 Task: Search one way flight ticket for 1 adult, 1 child, 1 infant in seat in premium economy from Stillwater: Stillwater Regional Airport to Rock Springs: Southwest Wyoming Regional Airport (rock Springs Sweetwater County Airport) on 8-5-2023. Number of bags: 2 checked bags. Price is upto 81000. Outbound departure time preference is 12:30.
Action: Mouse moved to (321, 271)
Screenshot: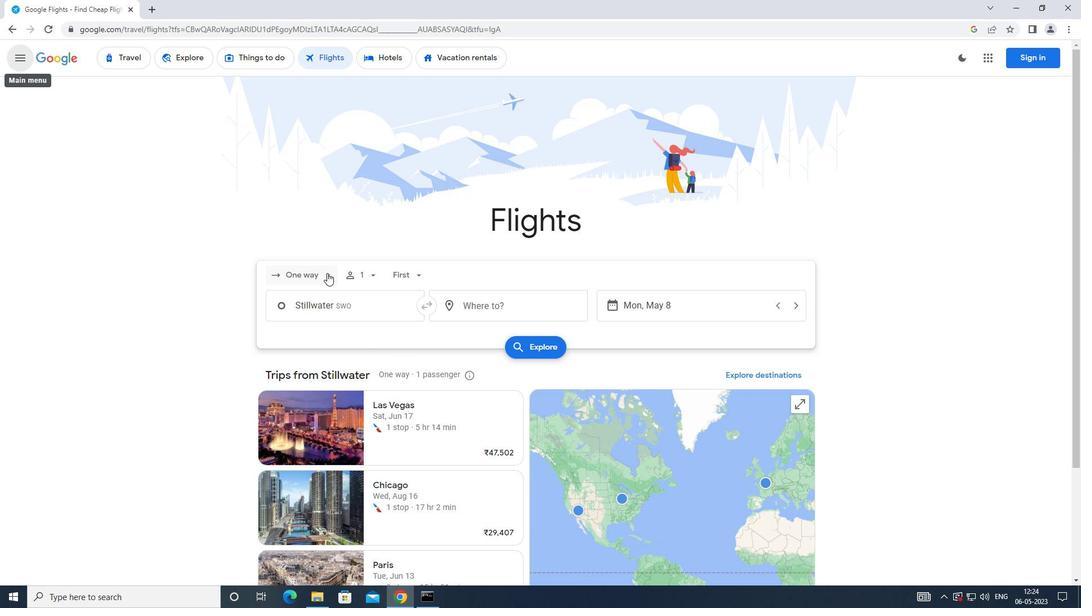 
Action: Mouse pressed left at (321, 271)
Screenshot: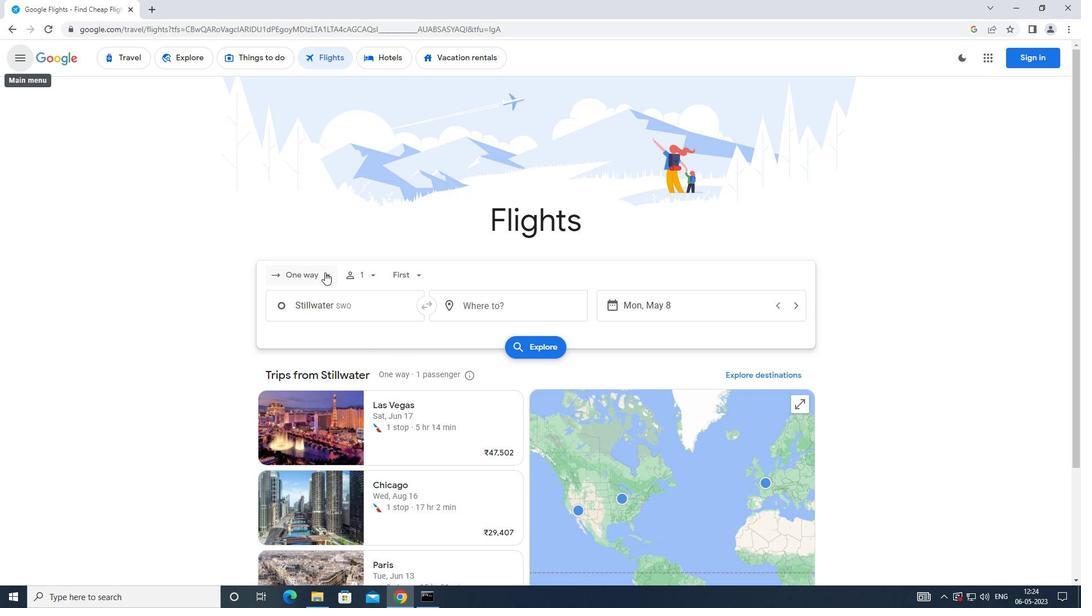 
Action: Mouse moved to (324, 325)
Screenshot: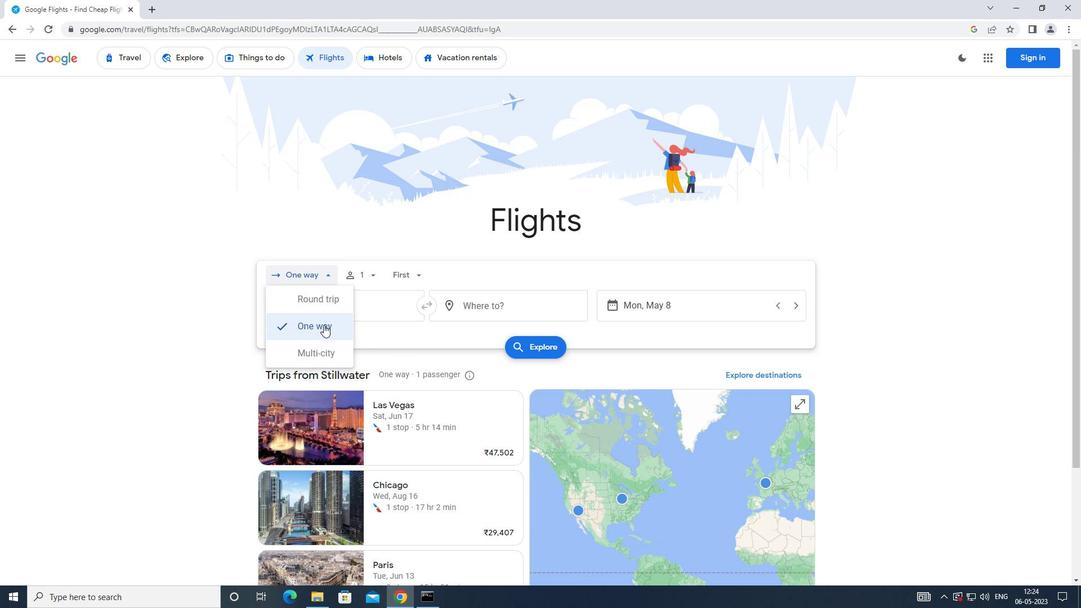 
Action: Mouse pressed left at (324, 325)
Screenshot: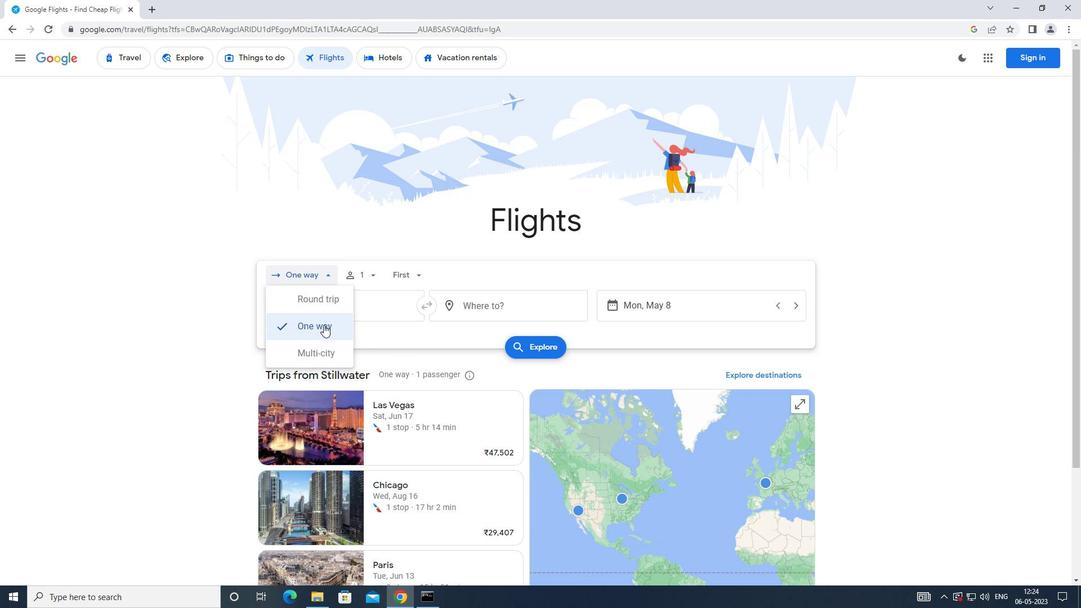 
Action: Mouse moved to (369, 277)
Screenshot: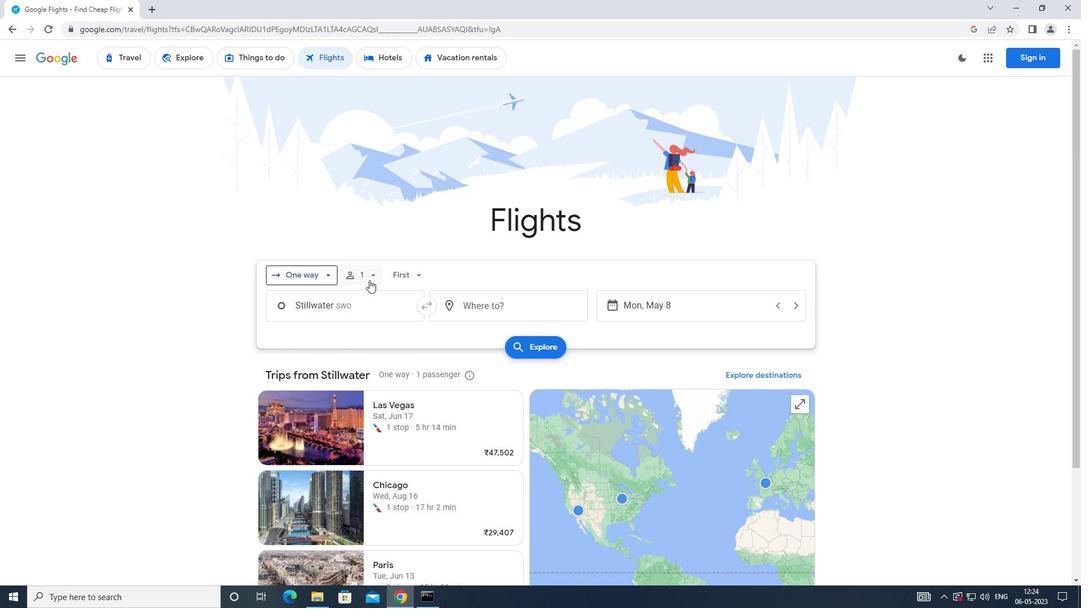 
Action: Mouse pressed left at (369, 277)
Screenshot: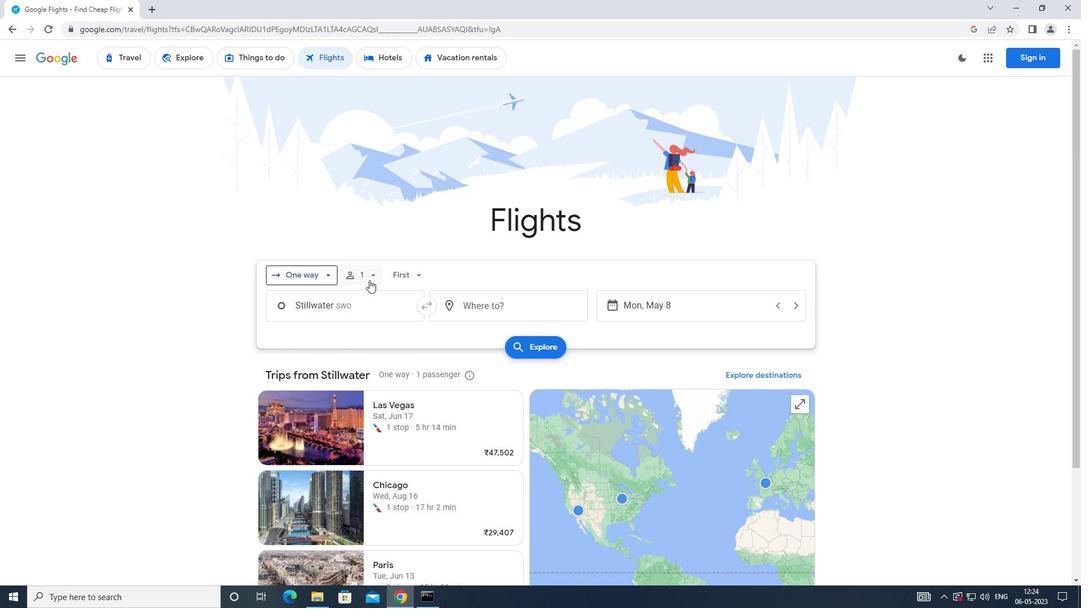 
Action: Mouse moved to (465, 335)
Screenshot: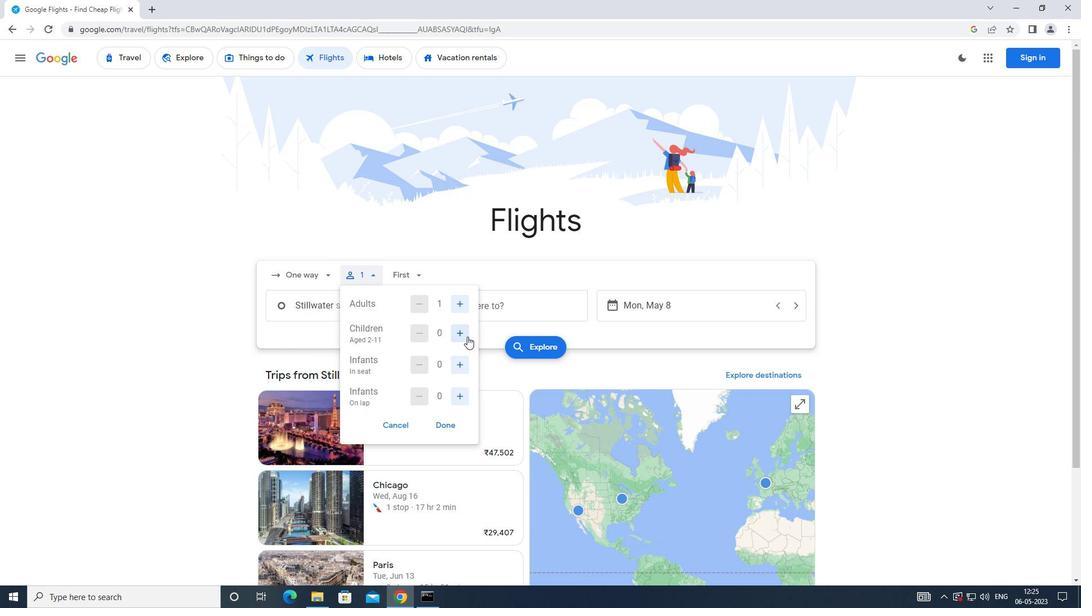 
Action: Mouse pressed left at (465, 335)
Screenshot: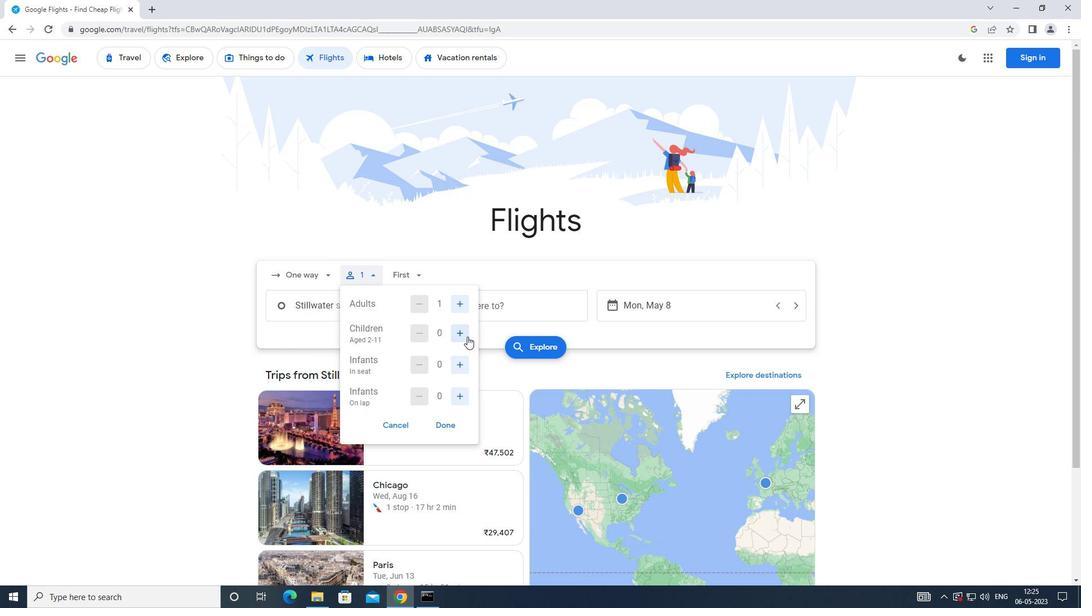 
Action: Mouse moved to (456, 364)
Screenshot: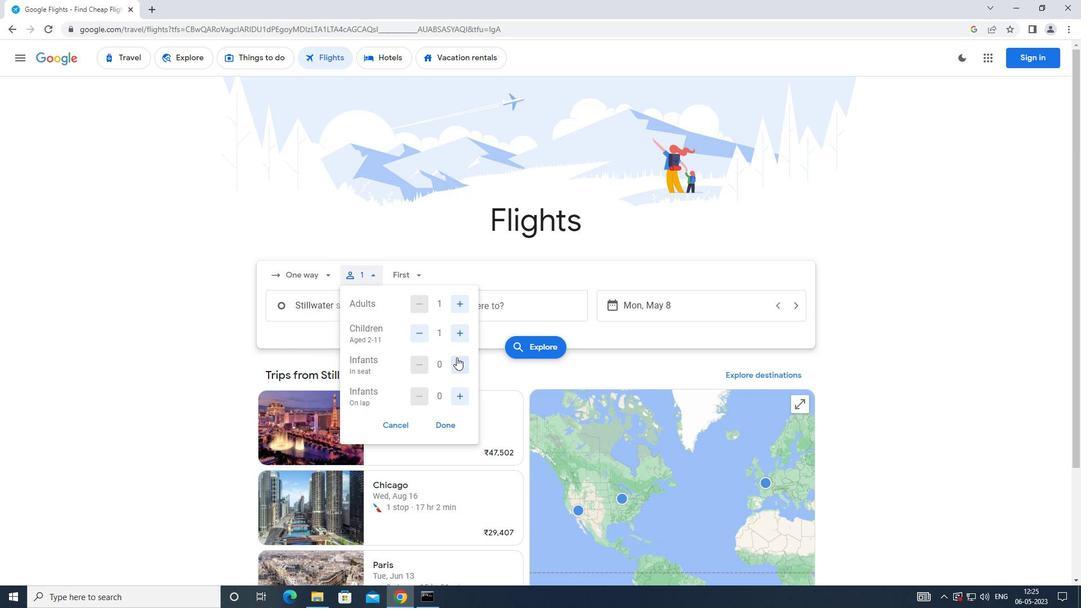 
Action: Mouse pressed left at (456, 364)
Screenshot: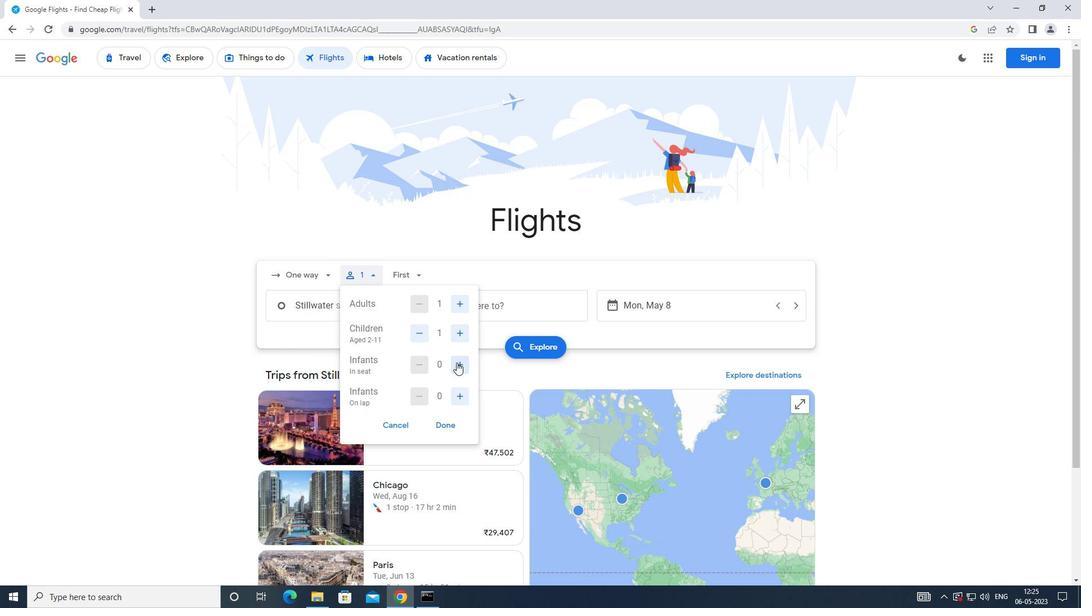 
Action: Mouse moved to (454, 425)
Screenshot: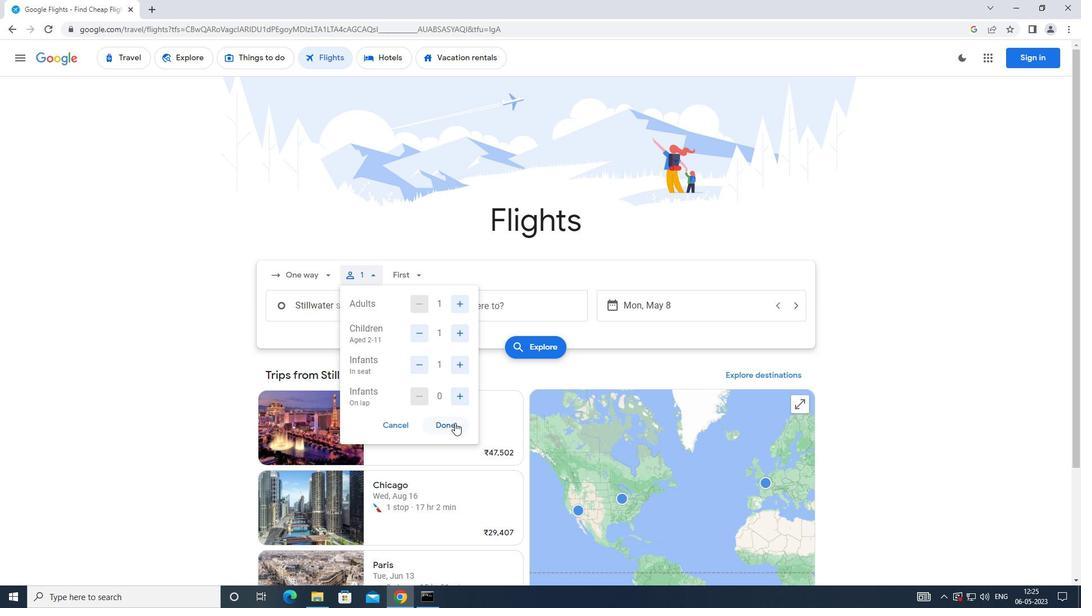 
Action: Mouse pressed left at (454, 425)
Screenshot: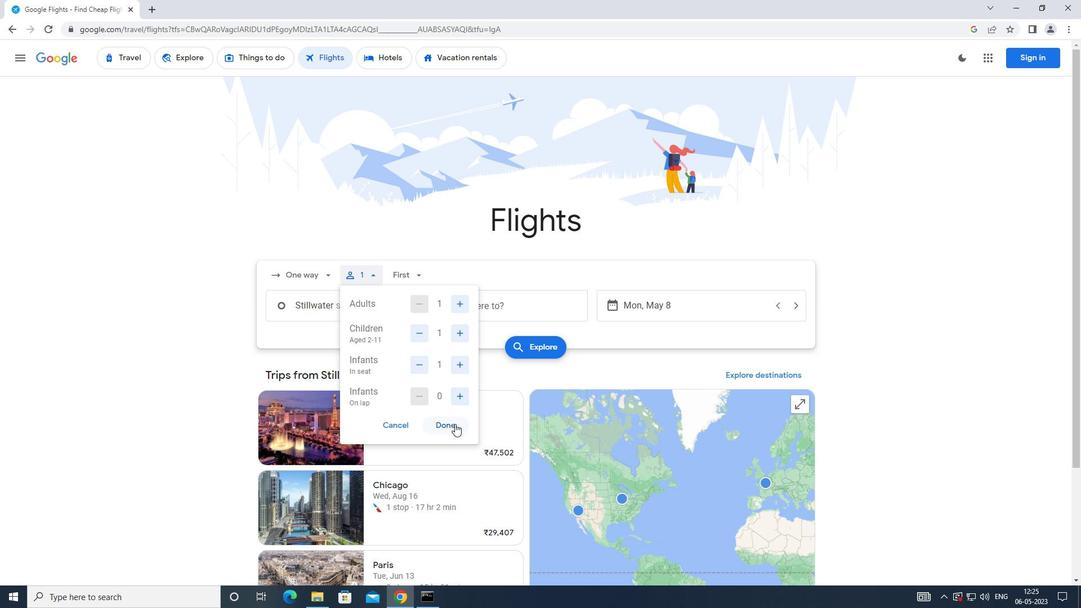 
Action: Mouse moved to (411, 278)
Screenshot: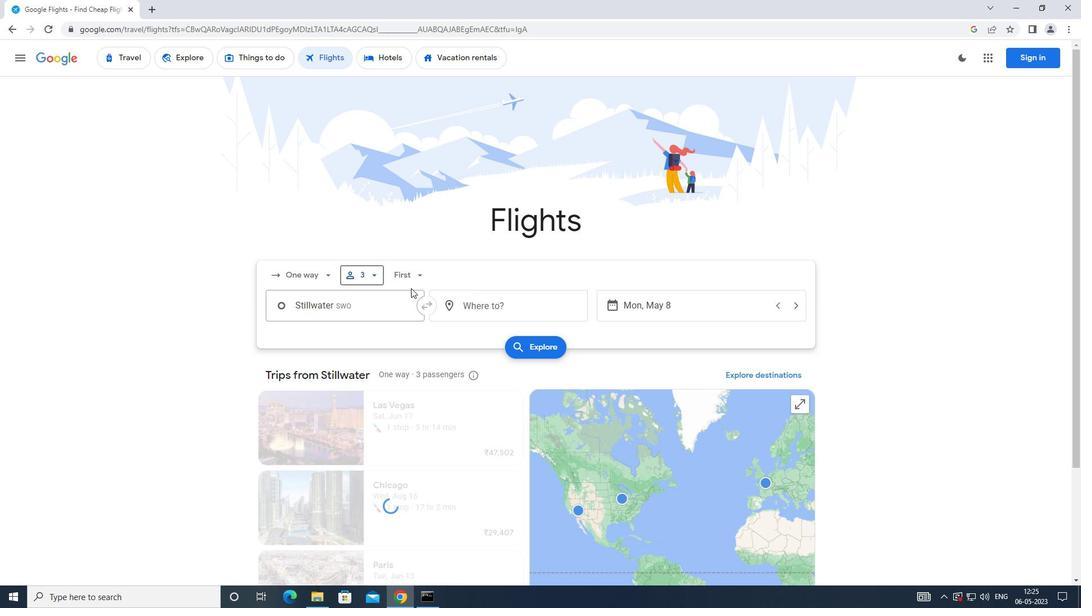 
Action: Mouse pressed left at (411, 278)
Screenshot: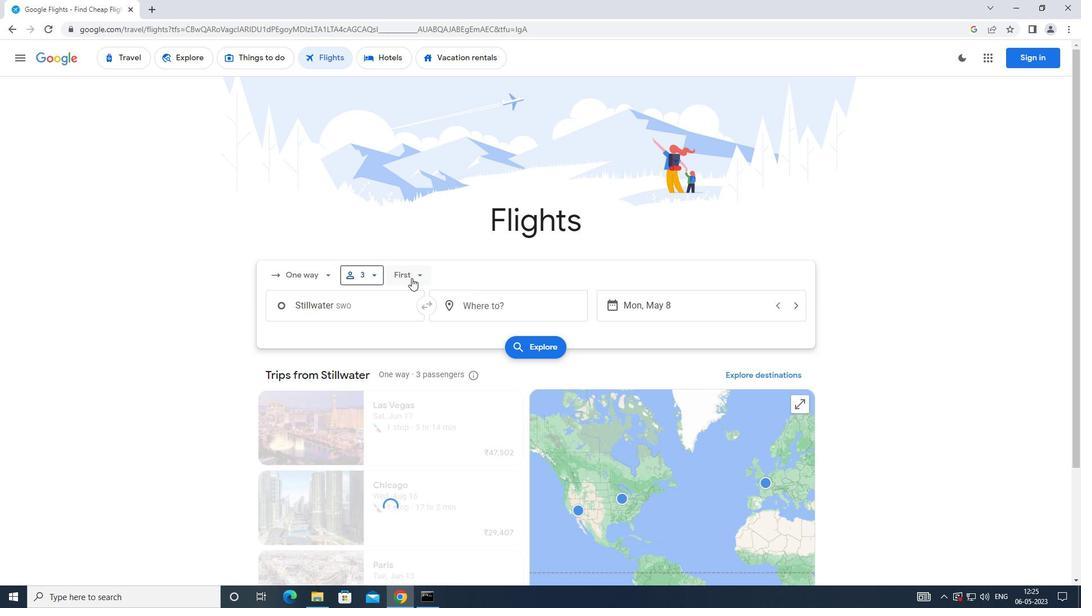 
Action: Mouse moved to (428, 336)
Screenshot: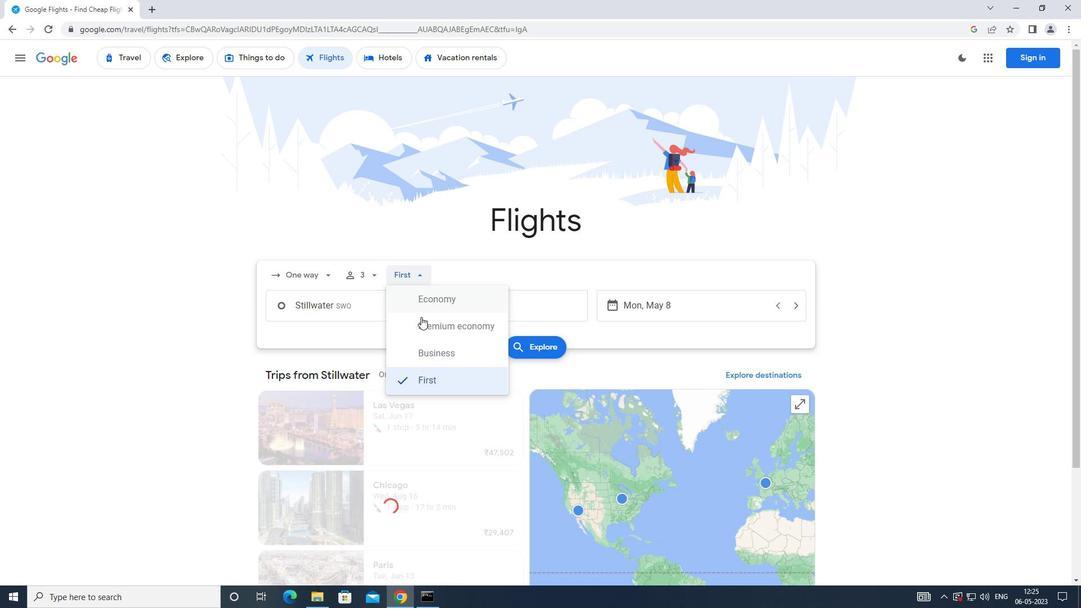 
Action: Mouse pressed left at (428, 336)
Screenshot: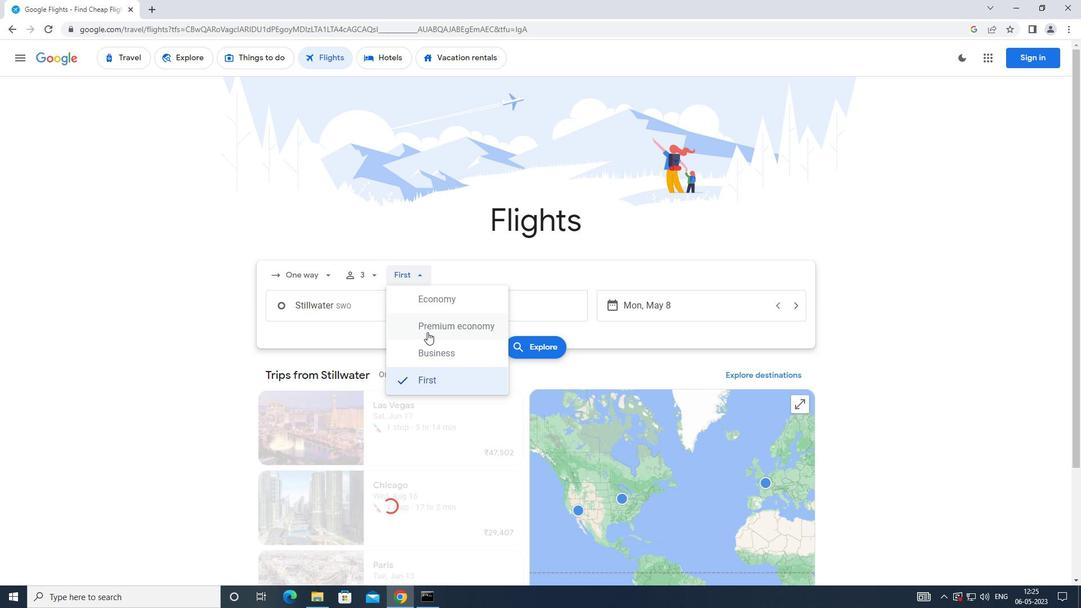 
Action: Mouse moved to (364, 313)
Screenshot: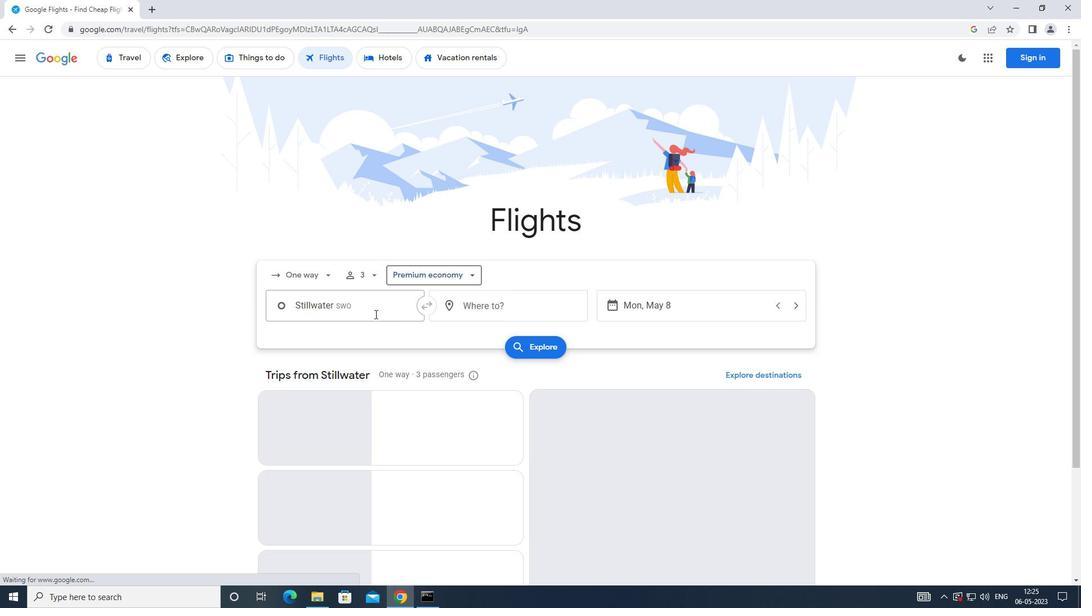 
Action: Mouse pressed left at (364, 313)
Screenshot: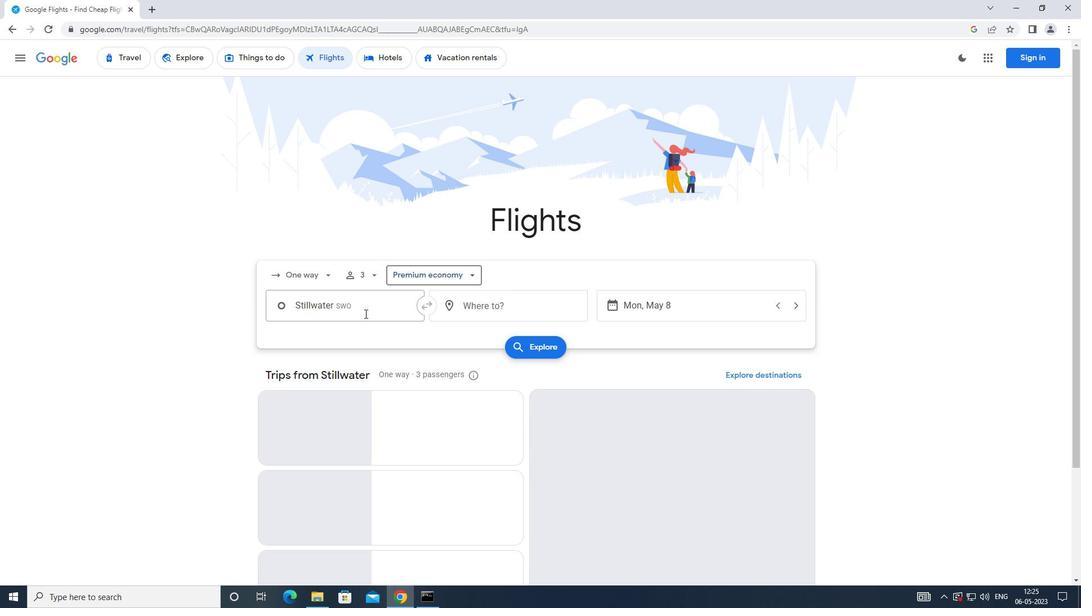 
Action: Mouse moved to (378, 320)
Screenshot: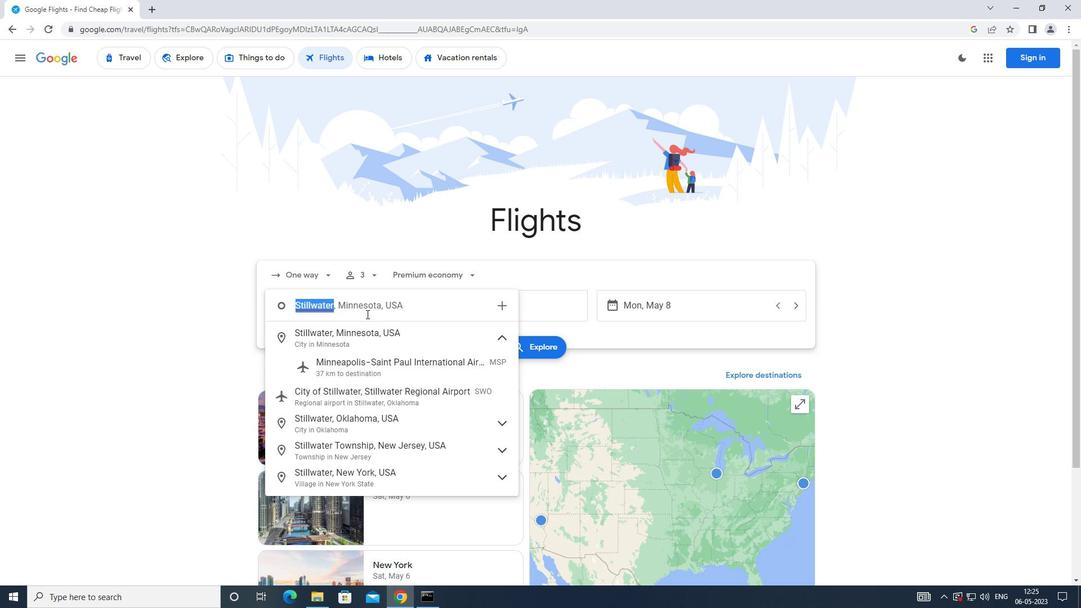 
Action: Key pressed <Key.caps_lock>s<Key.caps_lock>illwater<Key.space><Key.caps_lock>r<Key.caps_lock>egional
Screenshot: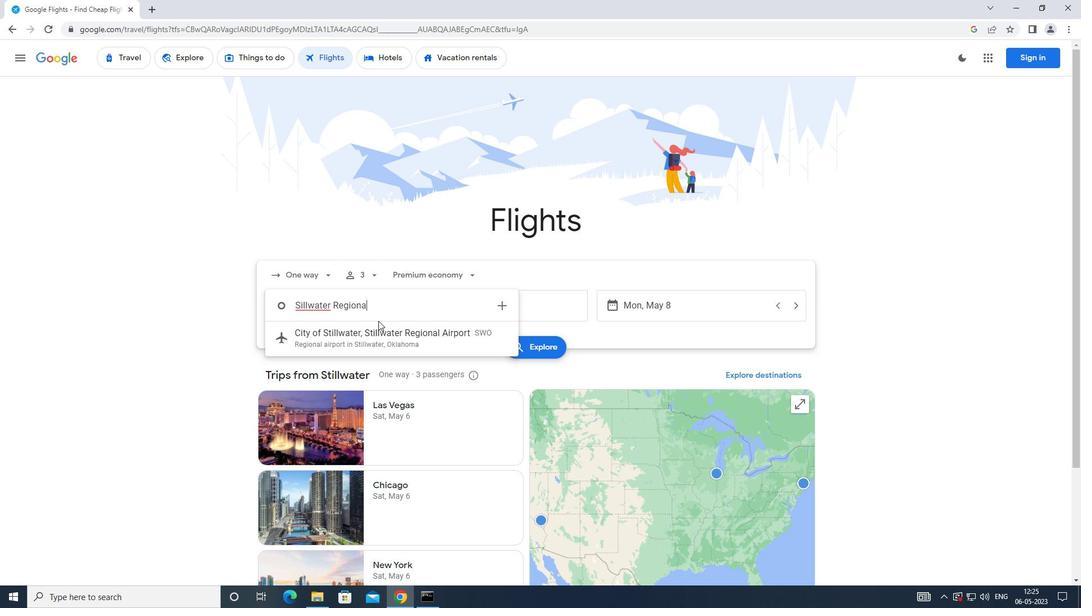 
Action: Mouse moved to (381, 335)
Screenshot: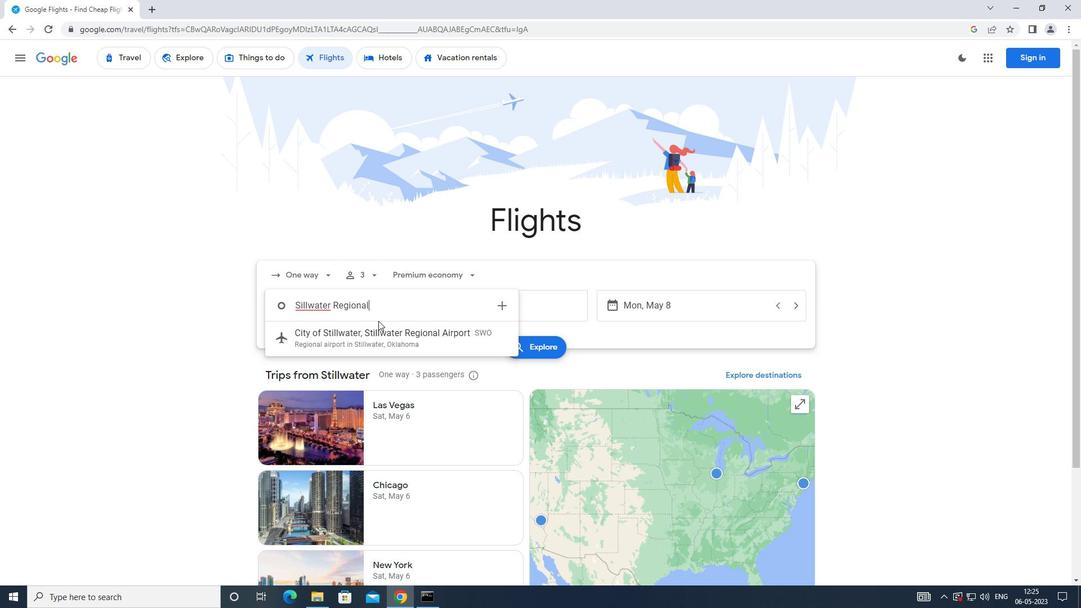 
Action: Mouse pressed left at (381, 335)
Screenshot: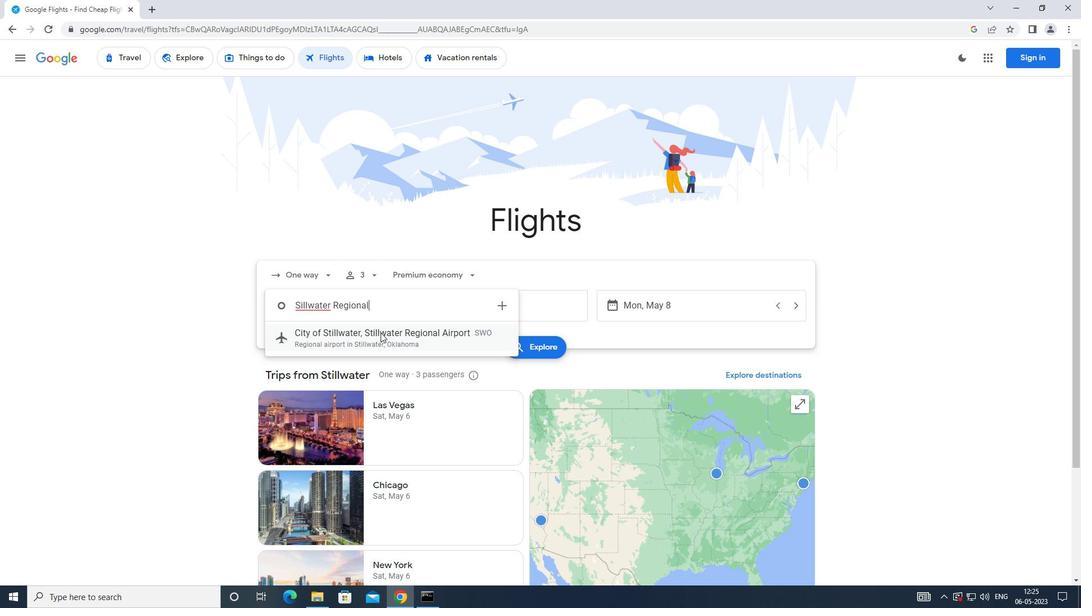 
Action: Mouse moved to (500, 308)
Screenshot: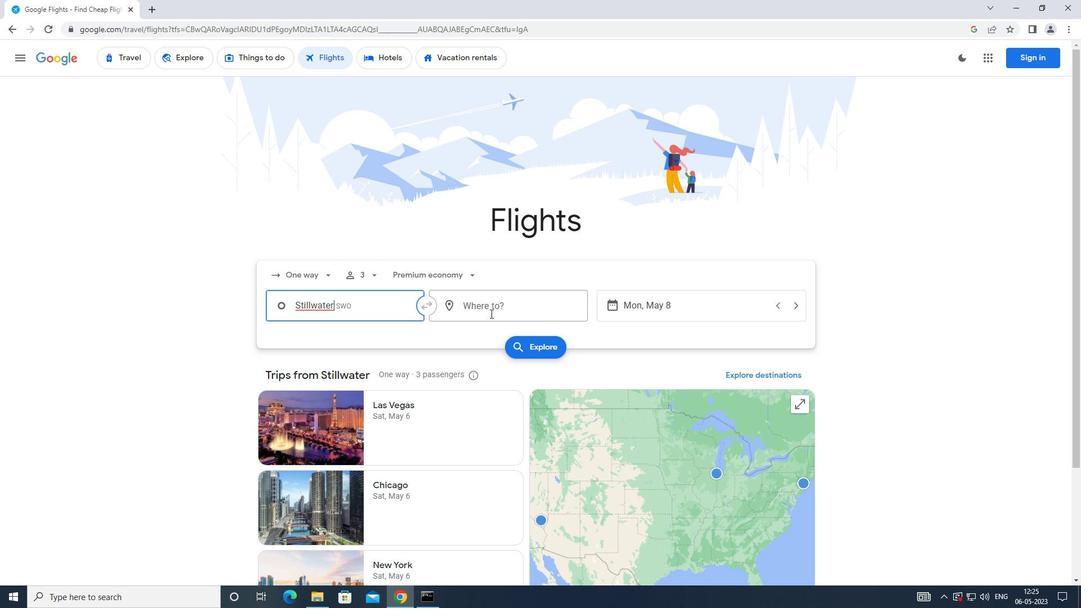 
Action: Mouse pressed left at (500, 308)
Screenshot: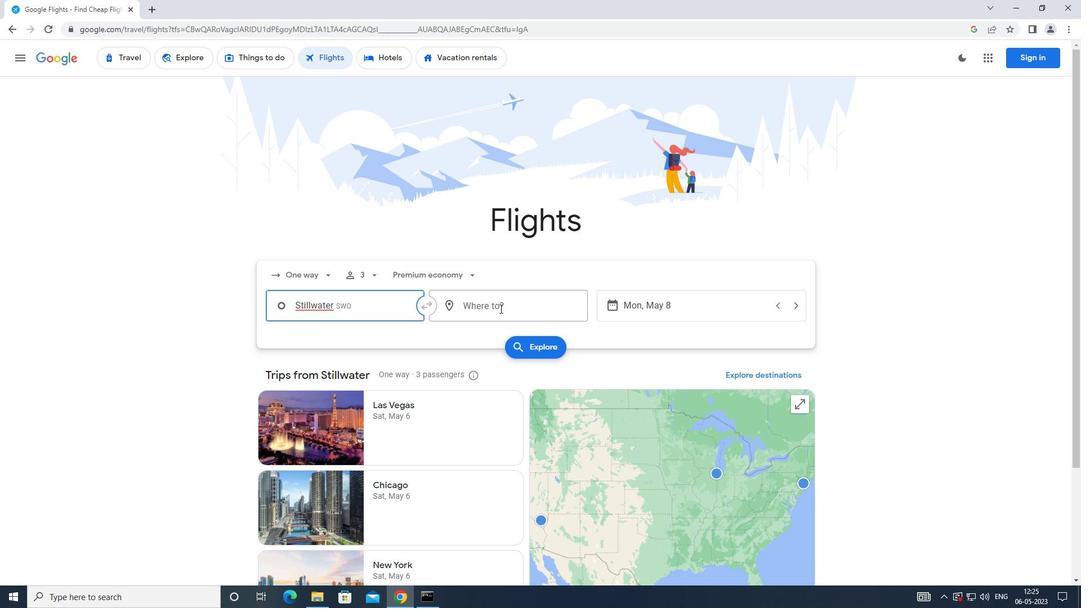 
Action: Mouse moved to (502, 301)
Screenshot: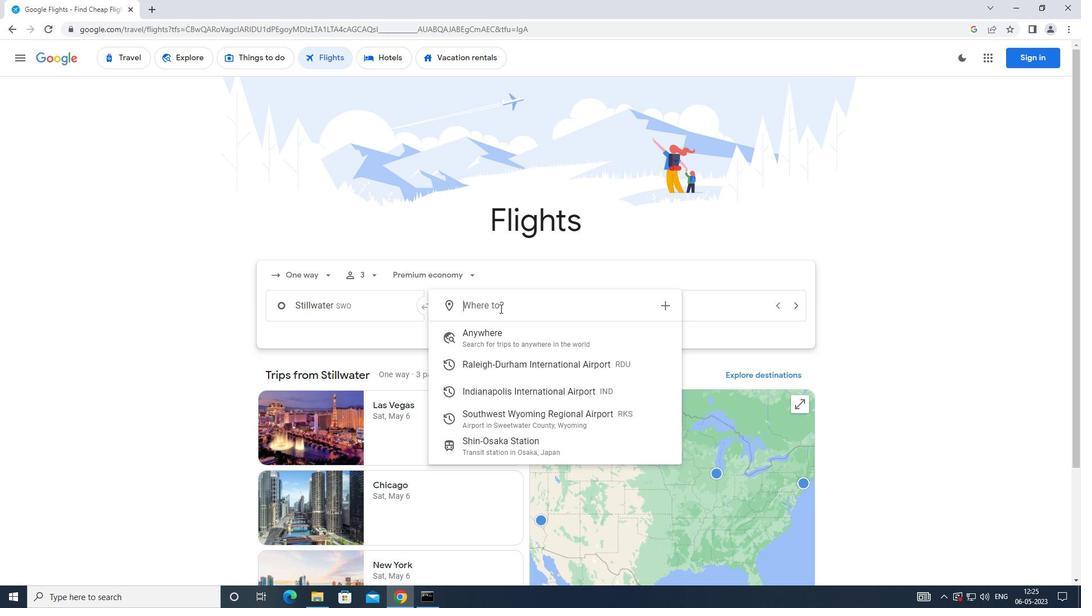 
Action: Key pressed <Key.caps_lock>s<Key.caps_lock>outhe<Key.backspace>west
Screenshot: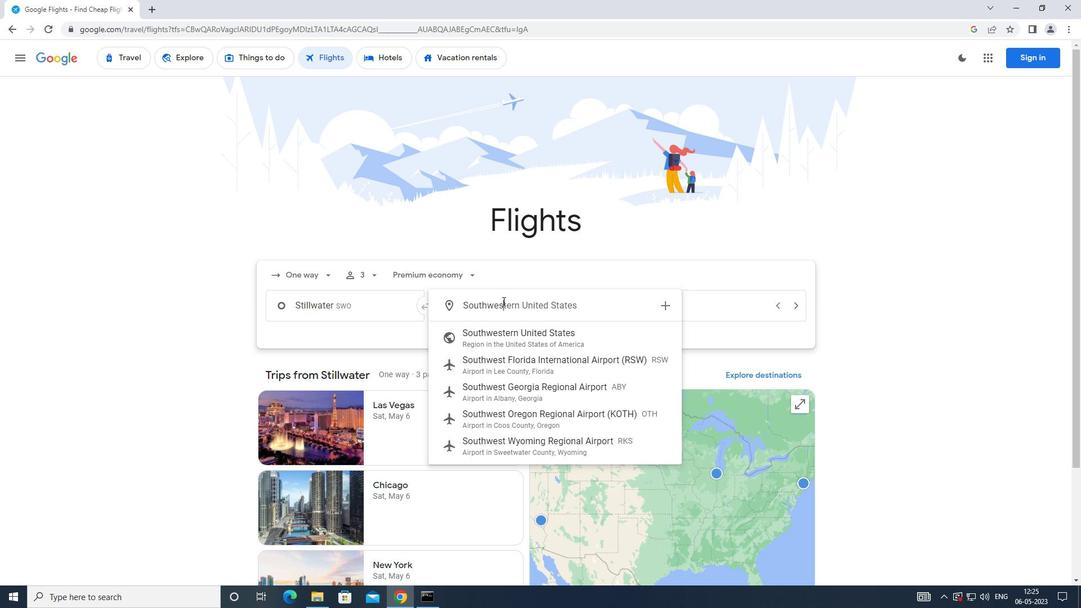 
Action: Mouse moved to (497, 444)
Screenshot: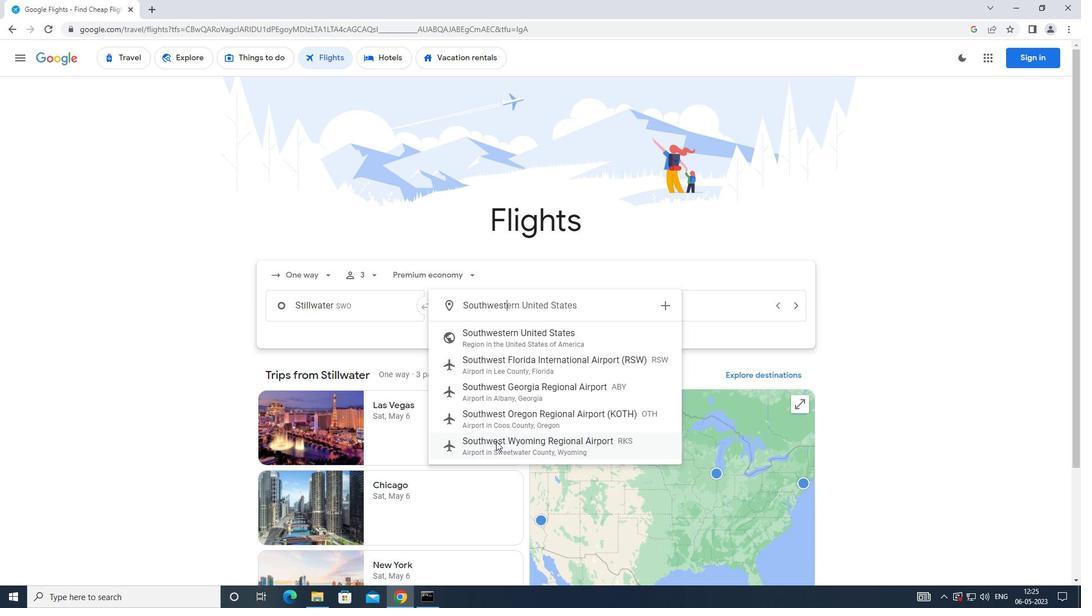 
Action: Mouse pressed left at (497, 444)
Screenshot: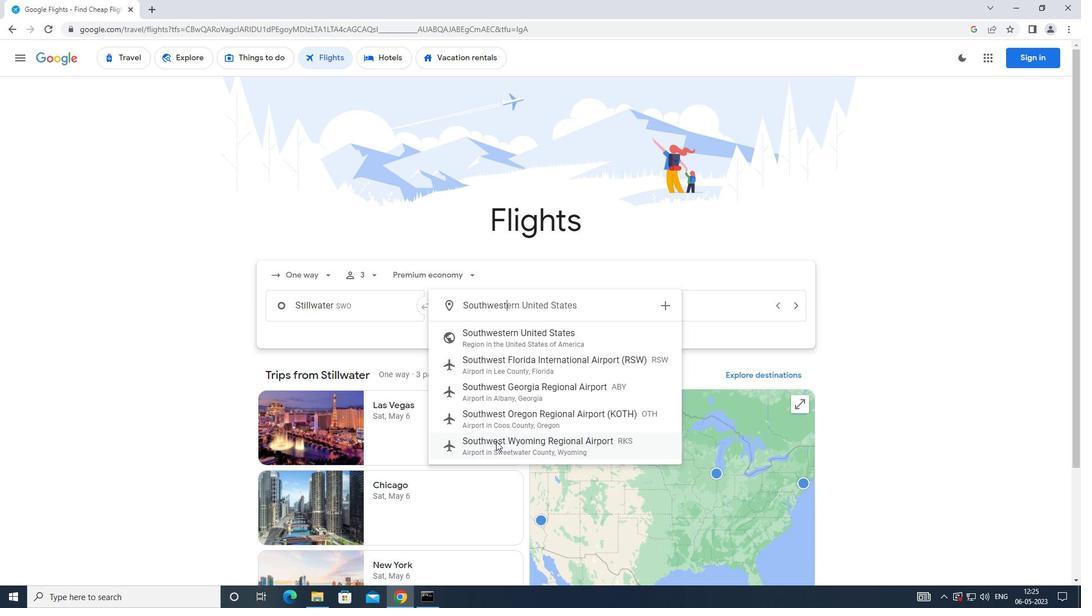 
Action: Mouse moved to (639, 308)
Screenshot: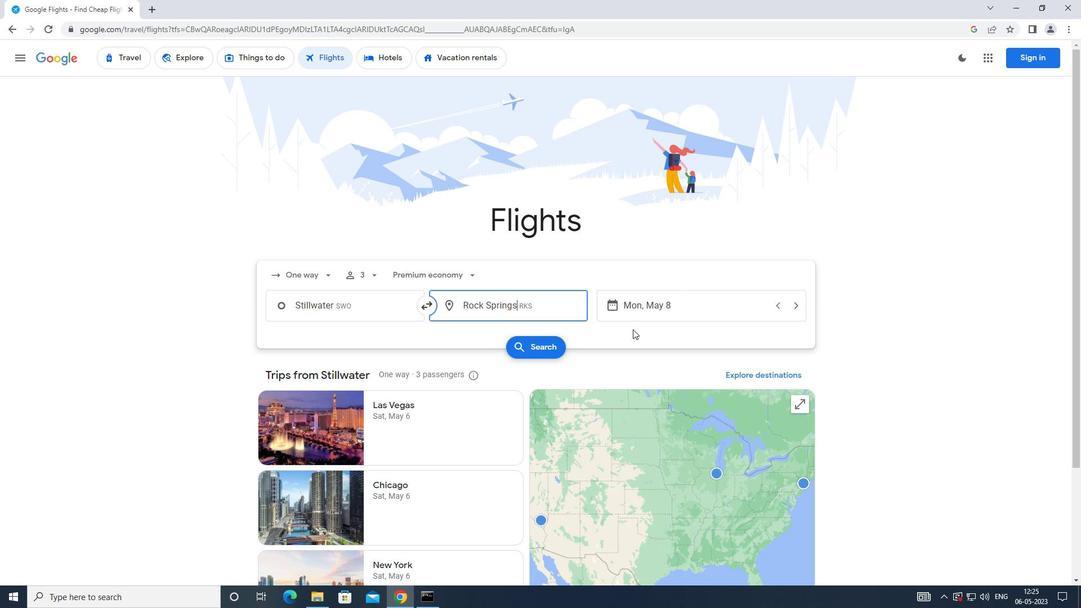 
Action: Mouse pressed left at (639, 308)
Screenshot: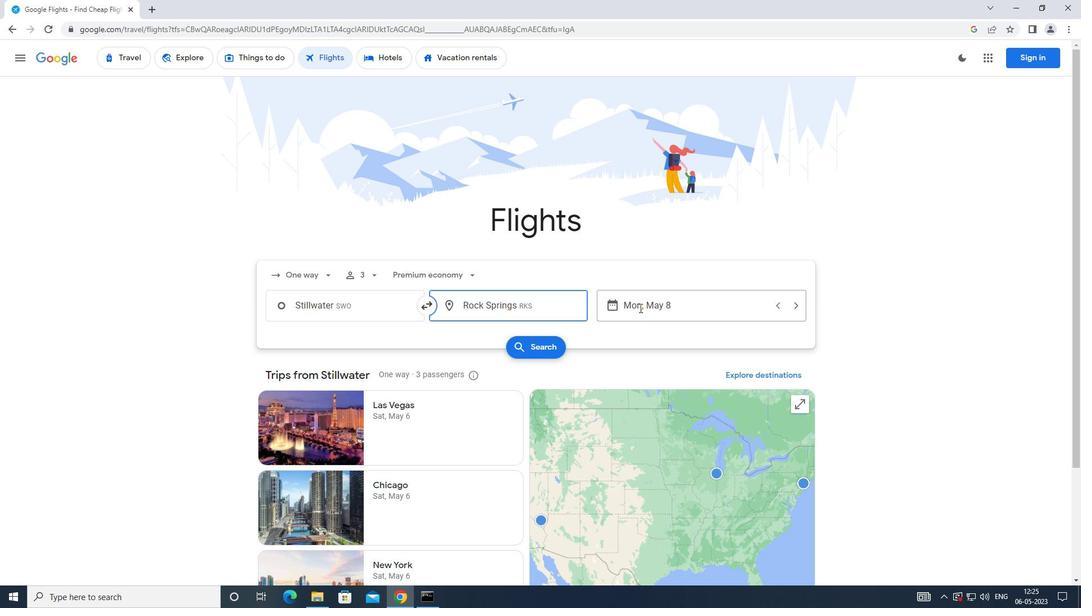 
Action: Mouse moved to (433, 398)
Screenshot: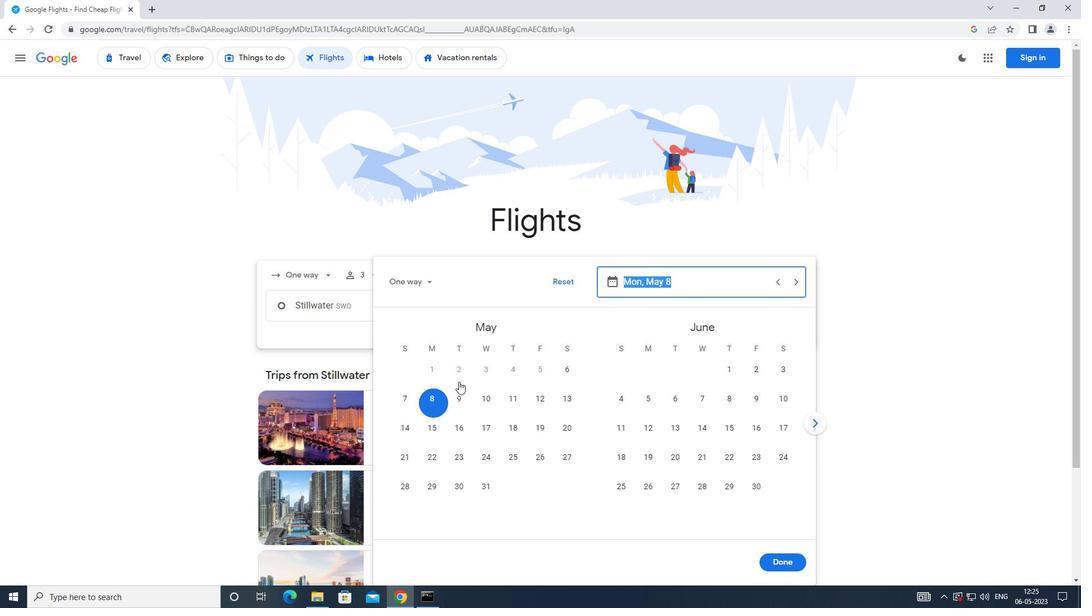 
Action: Mouse pressed left at (433, 398)
Screenshot: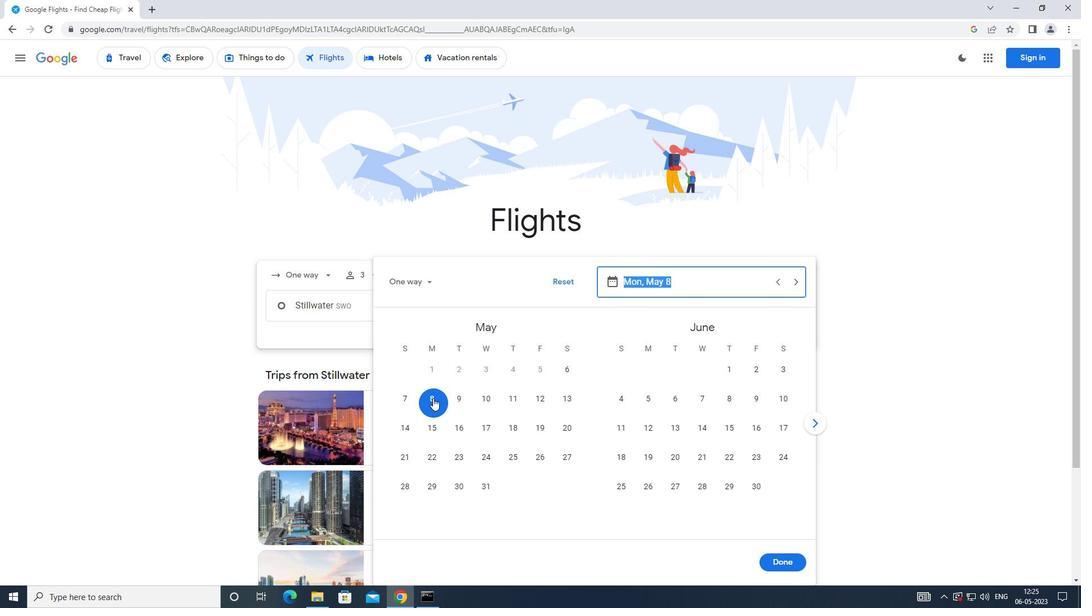 
Action: Mouse moved to (784, 558)
Screenshot: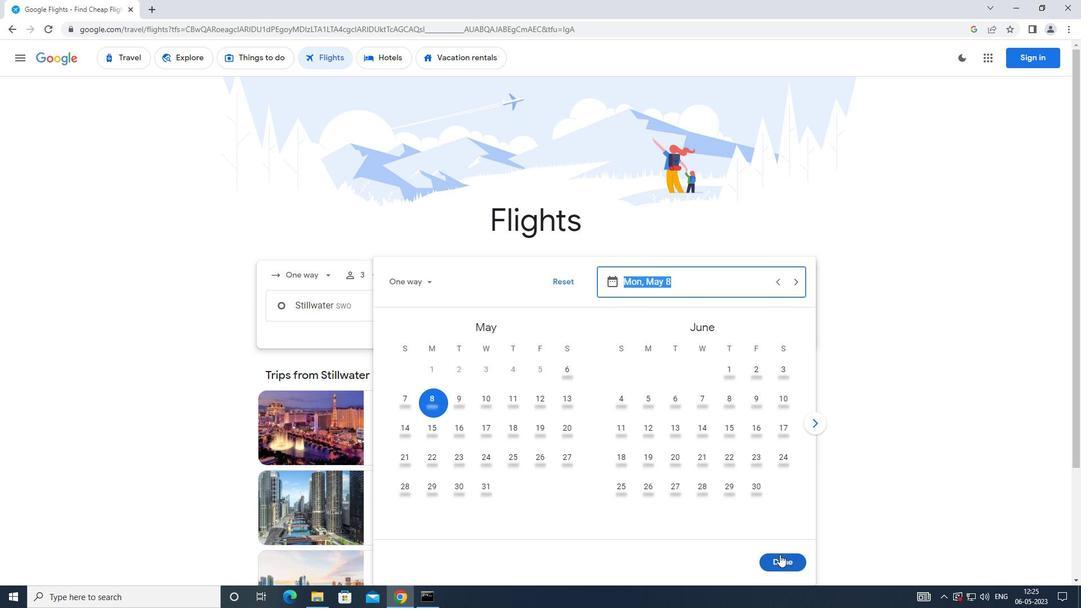 
Action: Mouse pressed left at (784, 558)
Screenshot: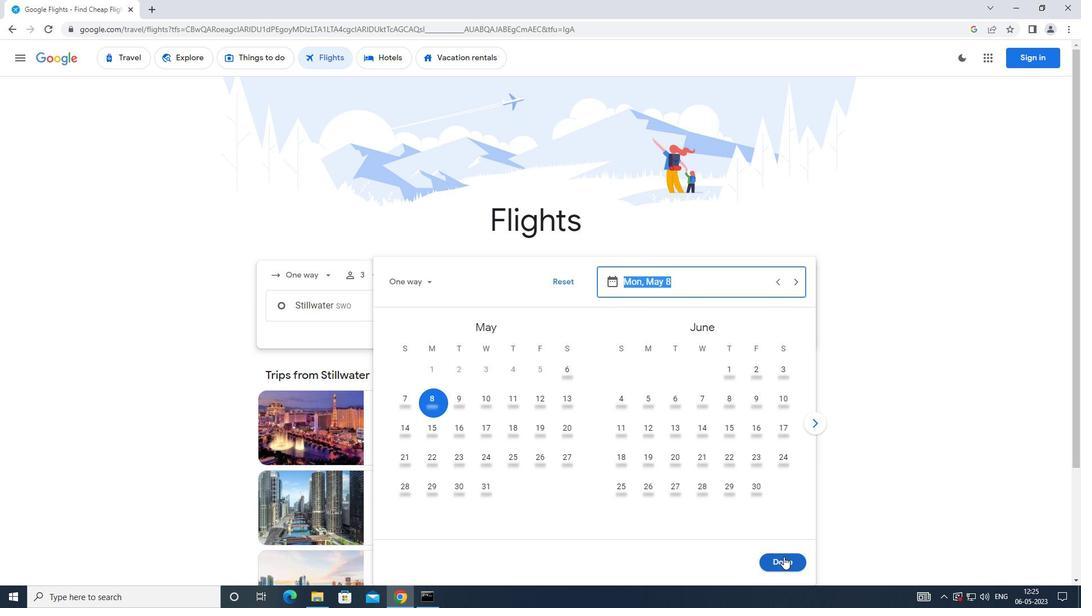 
Action: Mouse moved to (537, 352)
Screenshot: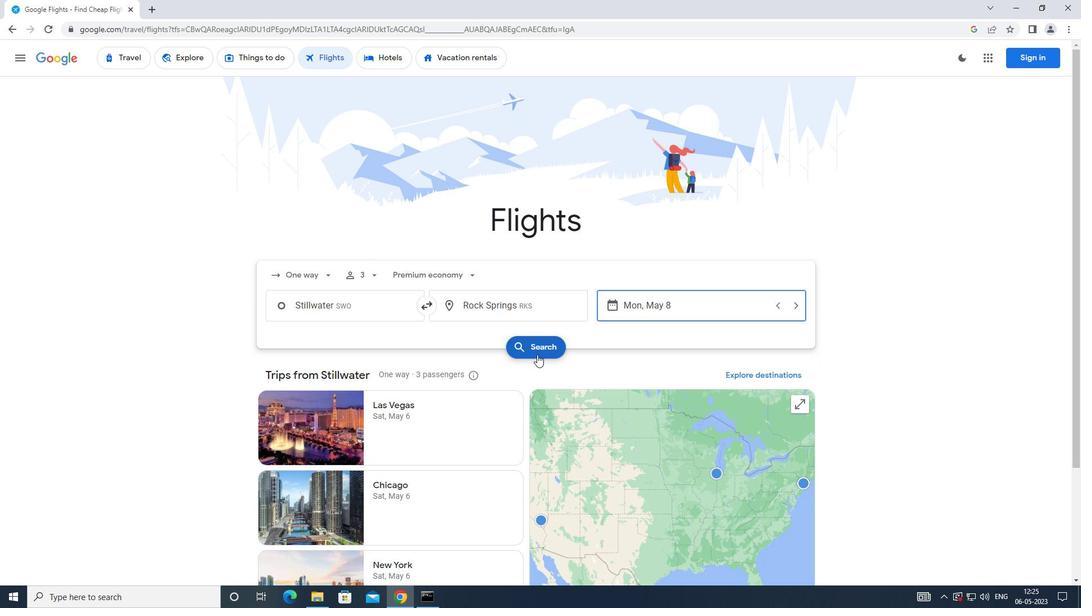 
Action: Mouse pressed left at (537, 352)
Screenshot: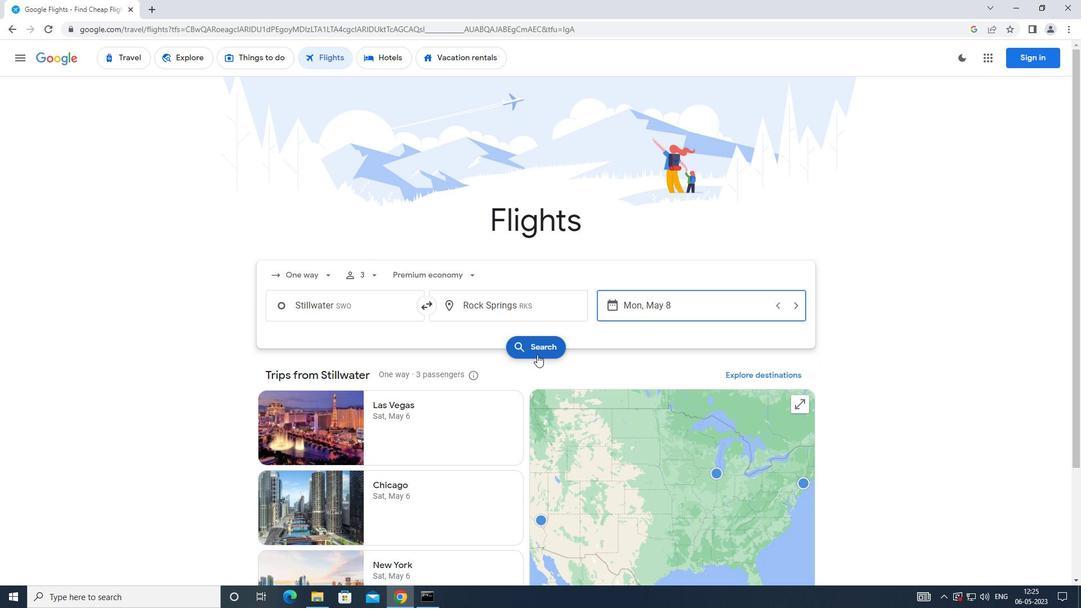 
Action: Mouse moved to (286, 157)
Screenshot: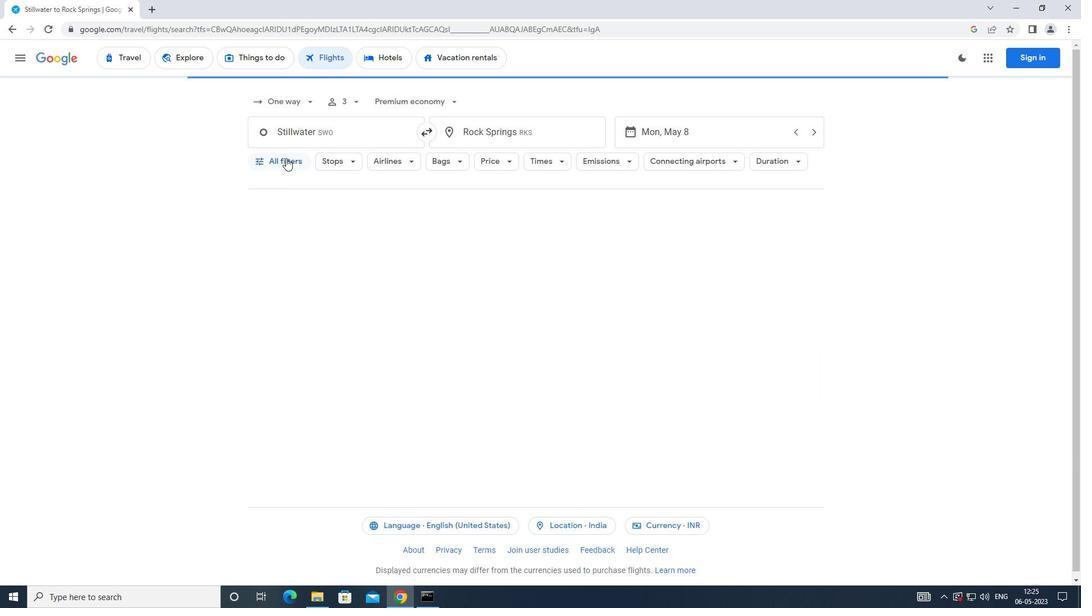 
Action: Mouse pressed left at (286, 157)
Screenshot: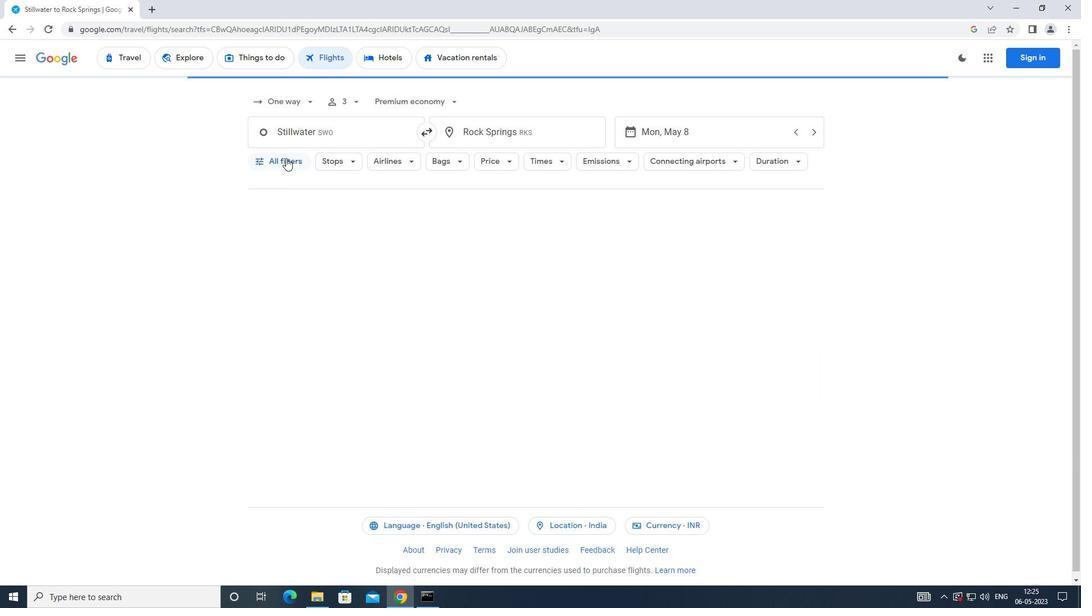 
Action: Mouse moved to (414, 405)
Screenshot: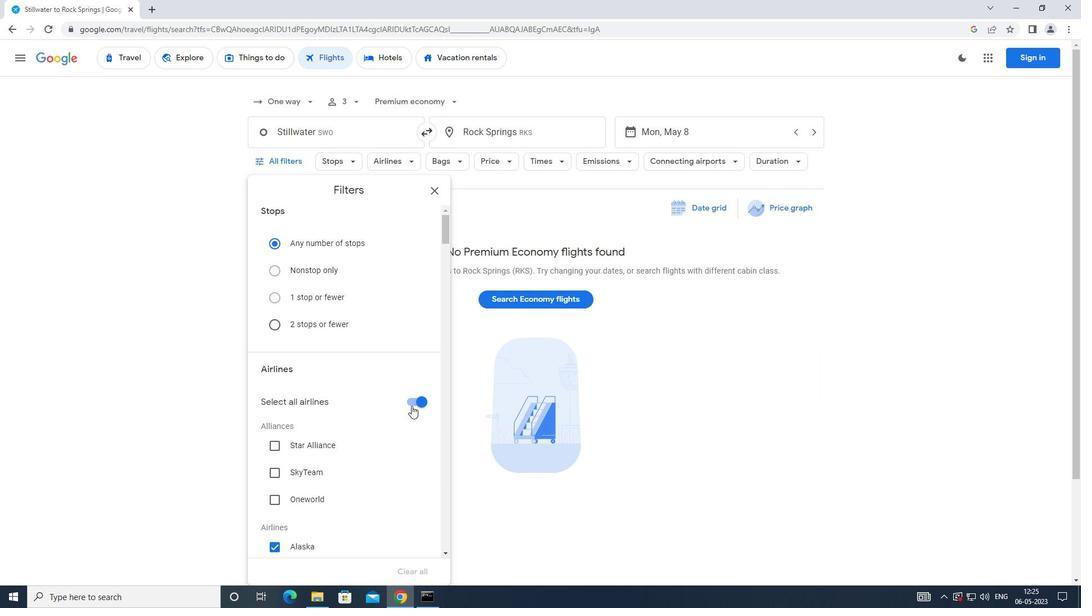
Action: Mouse pressed left at (414, 405)
Screenshot: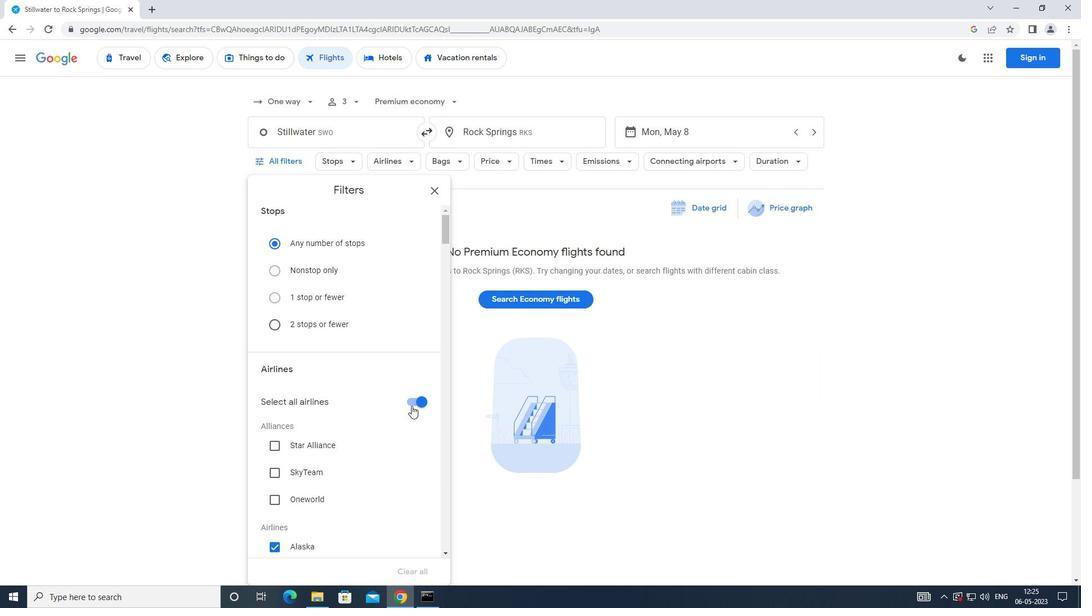 
Action: Mouse moved to (407, 395)
Screenshot: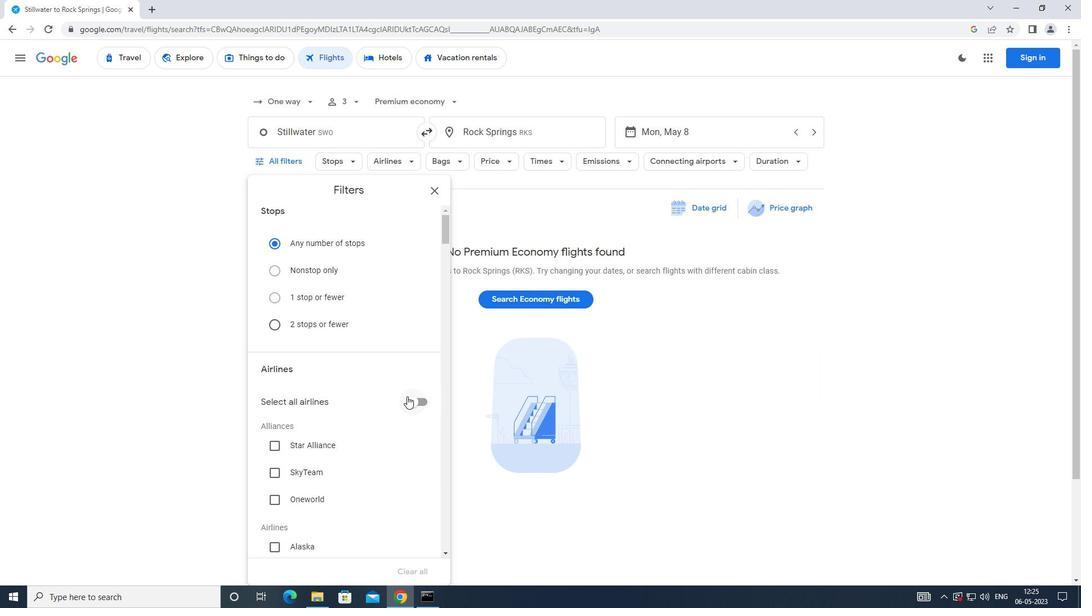 
Action: Mouse scrolled (407, 395) with delta (0, 0)
Screenshot: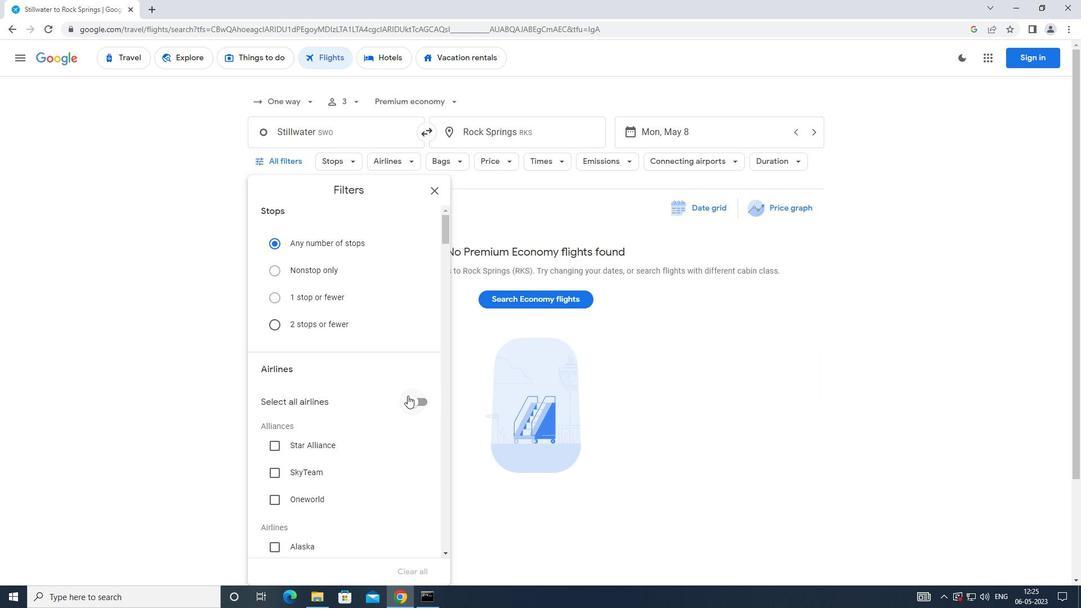 
Action: Mouse moved to (408, 395)
Screenshot: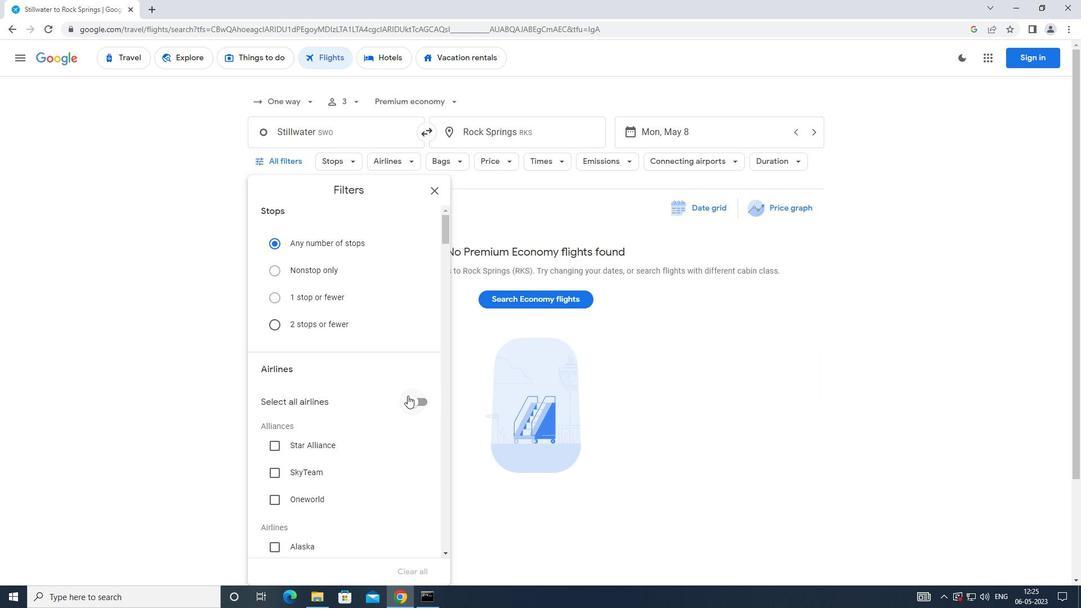 
Action: Mouse scrolled (408, 394) with delta (0, 0)
Screenshot: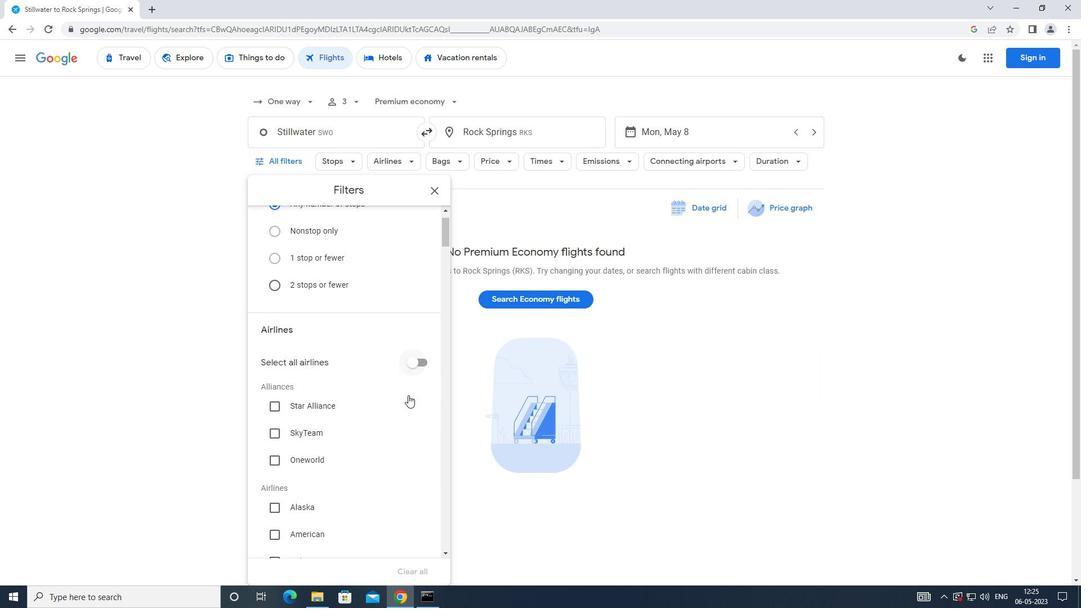 
Action: Mouse moved to (411, 393)
Screenshot: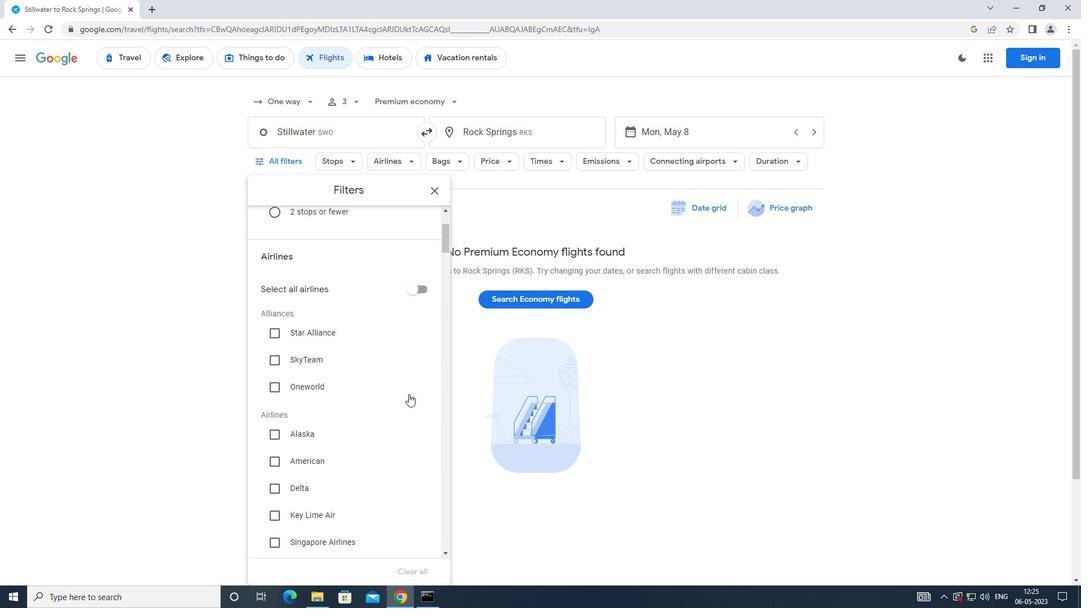 
Action: Mouse scrolled (411, 392) with delta (0, 0)
Screenshot: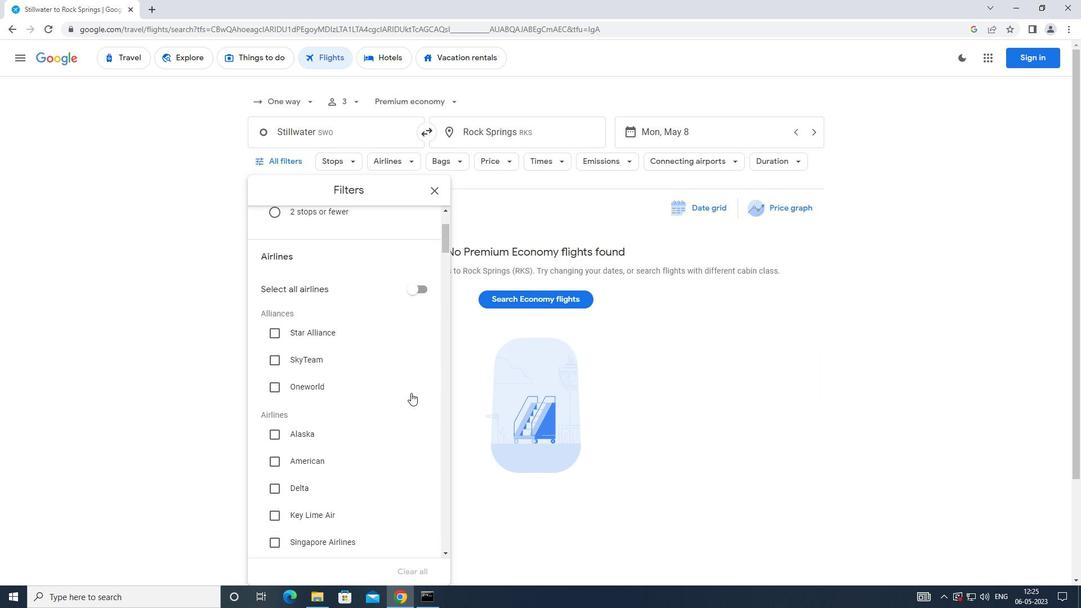 
Action: Mouse moved to (413, 390)
Screenshot: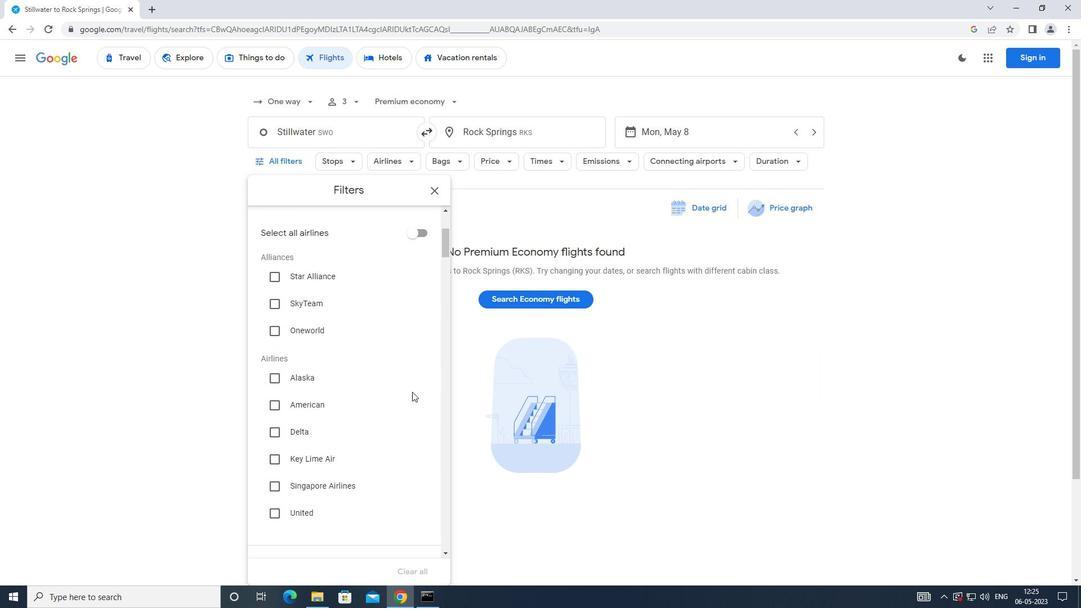 
Action: Mouse scrolled (413, 389) with delta (0, 0)
Screenshot: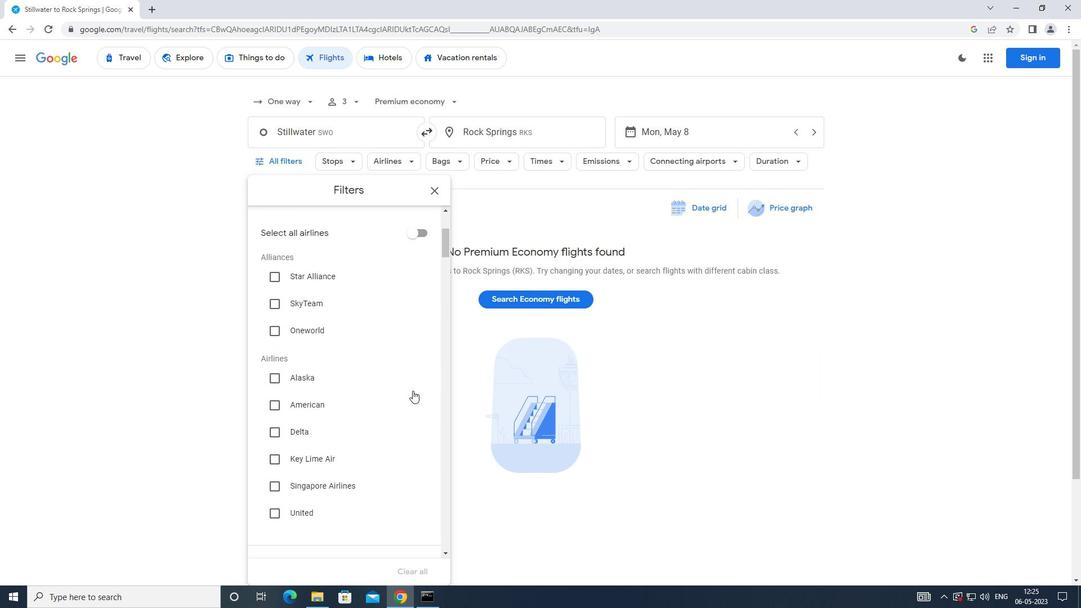 
Action: Mouse moved to (385, 384)
Screenshot: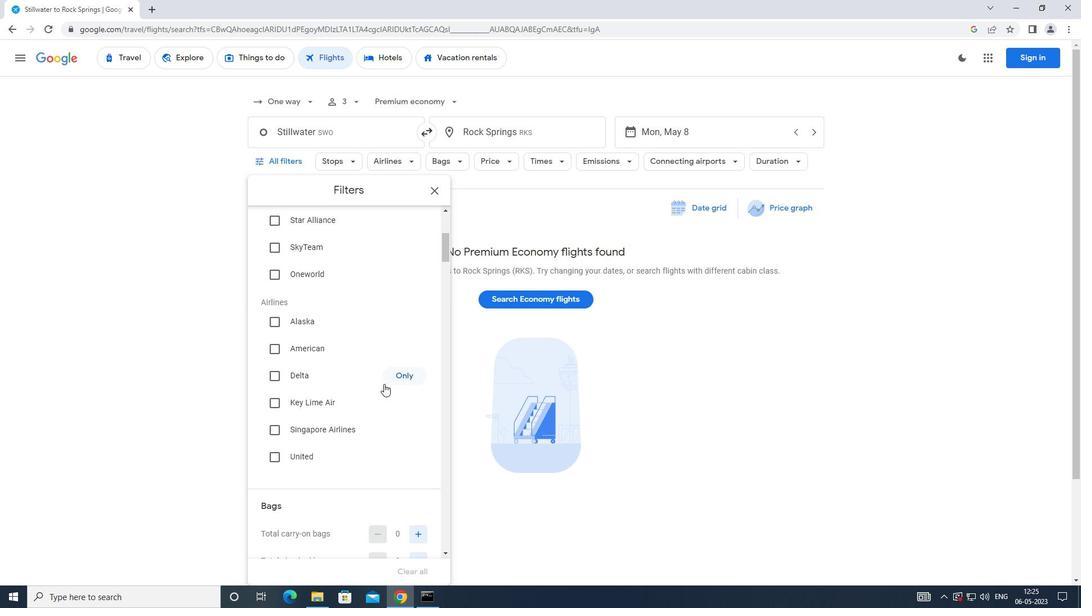 
Action: Mouse scrolled (385, 383) with delta (0, 0)
Screenshot: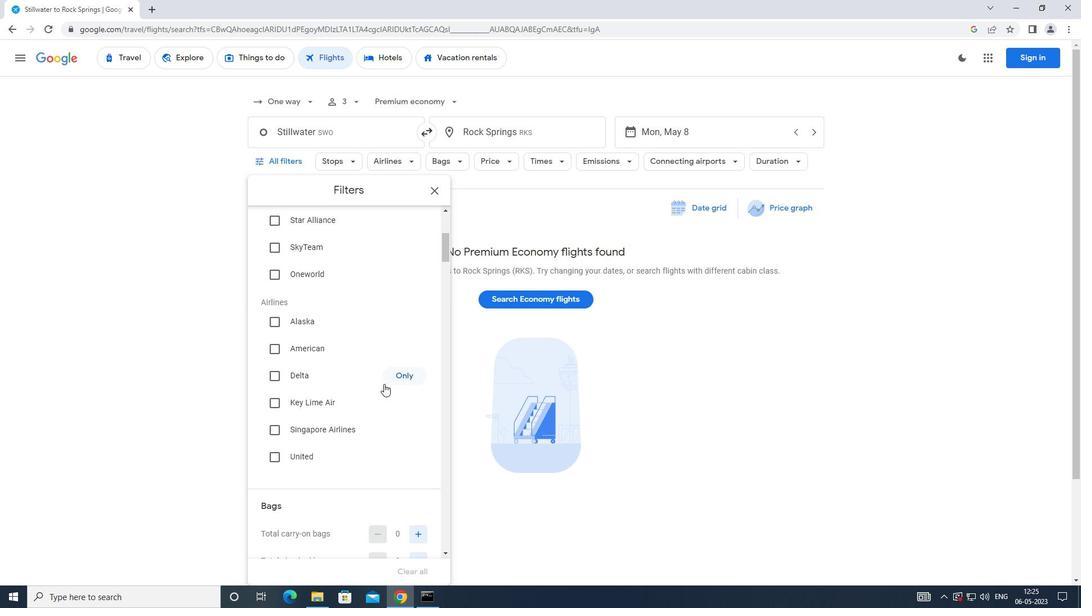 
Action: Mouse moved to (385, 384)
Screenshot: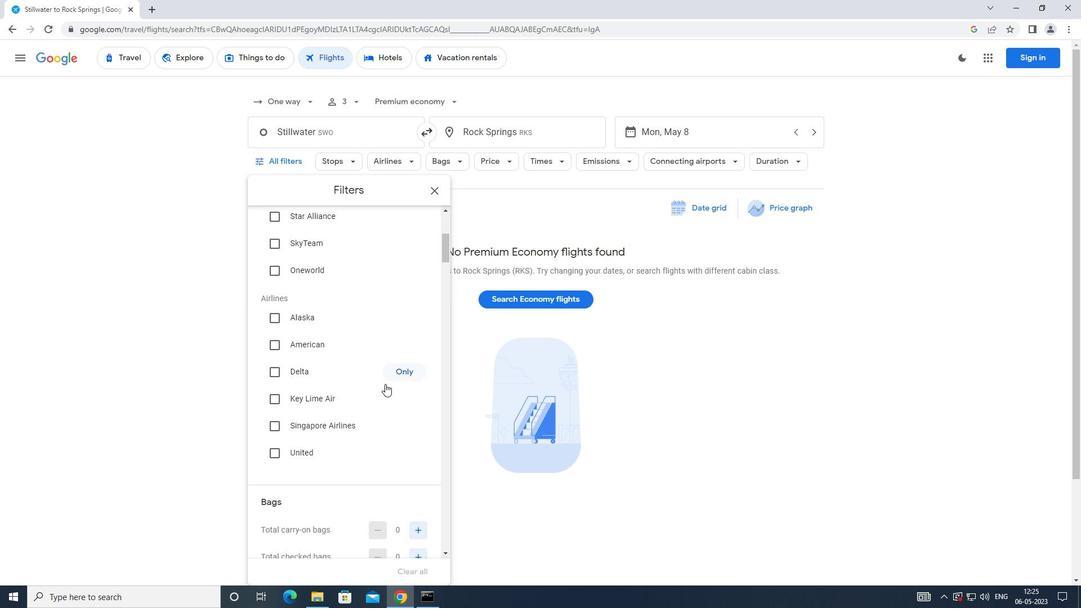 
Action: Mouse scrolled (385, 383) with delta (0, 0)
Screenshot: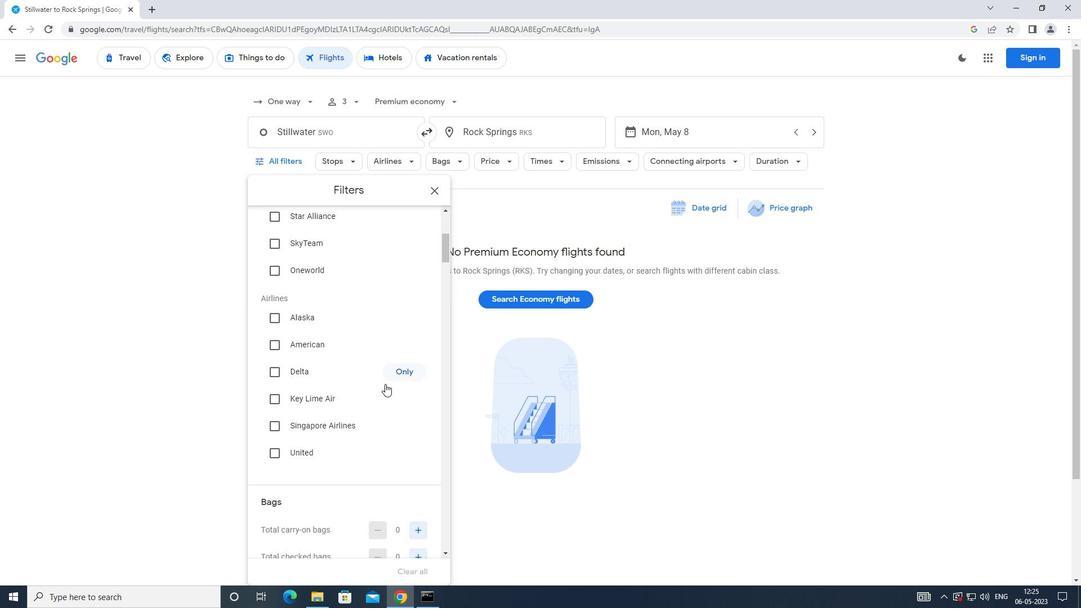 
Action: Mouse scrolled (385, 383) with delta (0, 0)
Screenshot: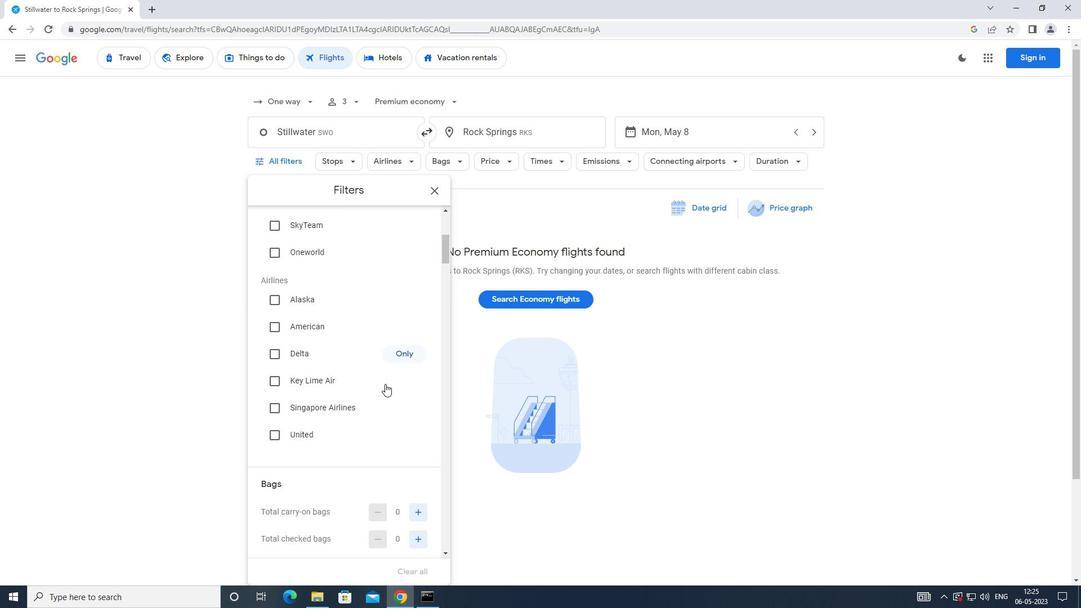 
Action: Mouse moved to (391, 380)
Screenshot: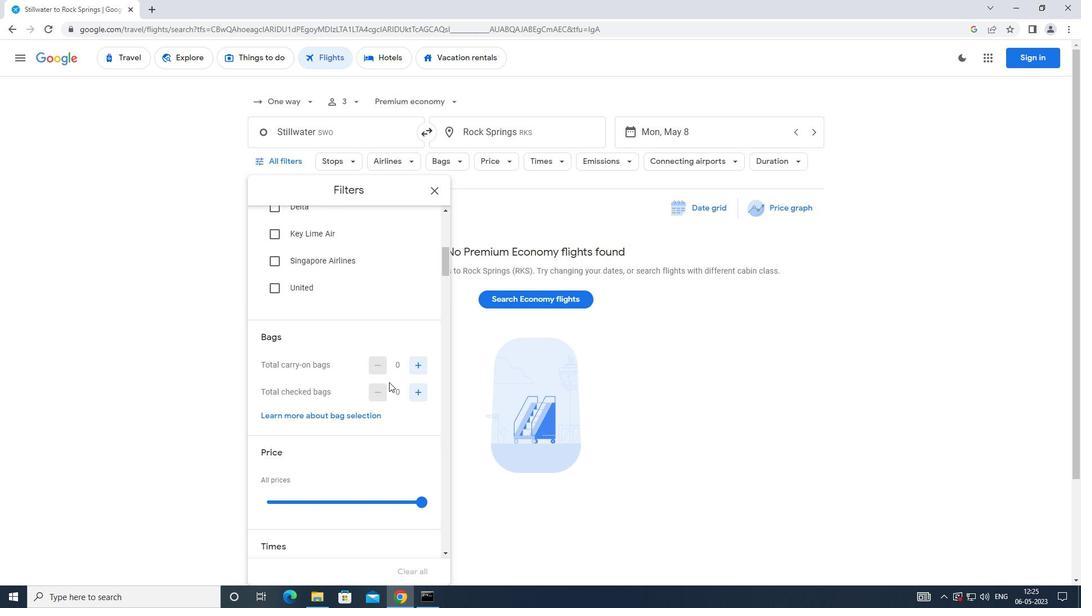 
Action: Mouse scrolled (391, 379) with delta (0, 0)
Screenshot: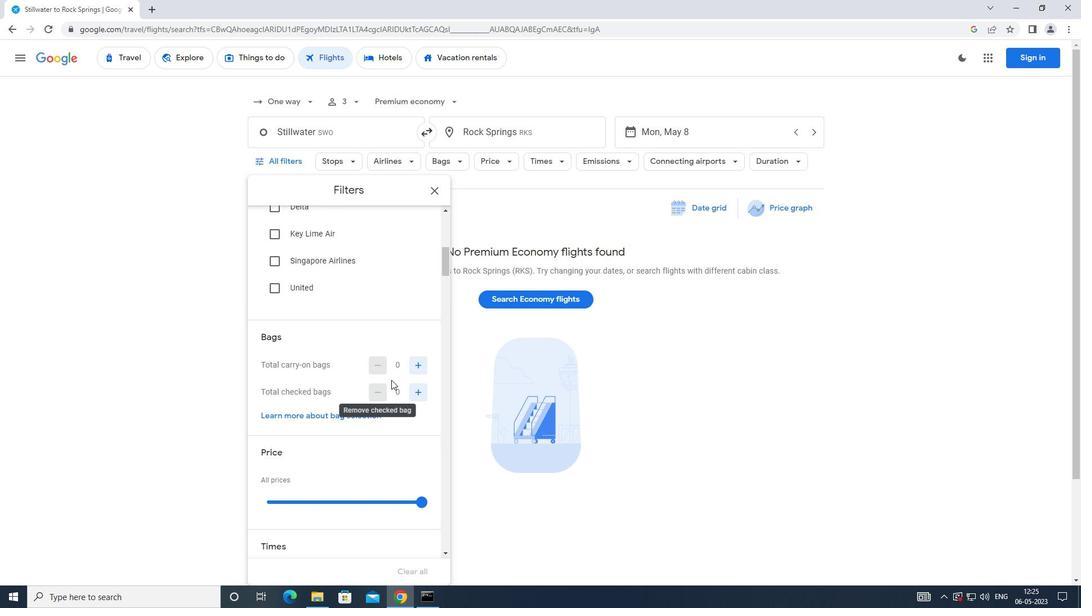 
Action: Mouse moved to (421, 341)
Screenshot: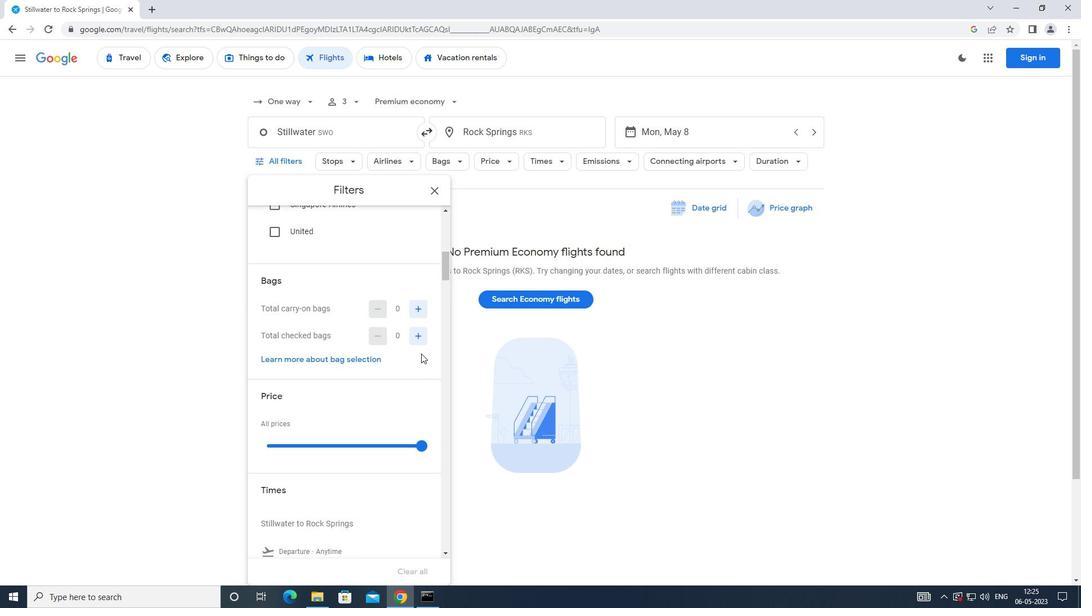 
Action: Mouse pressed left at (421, 341)
Screenshot: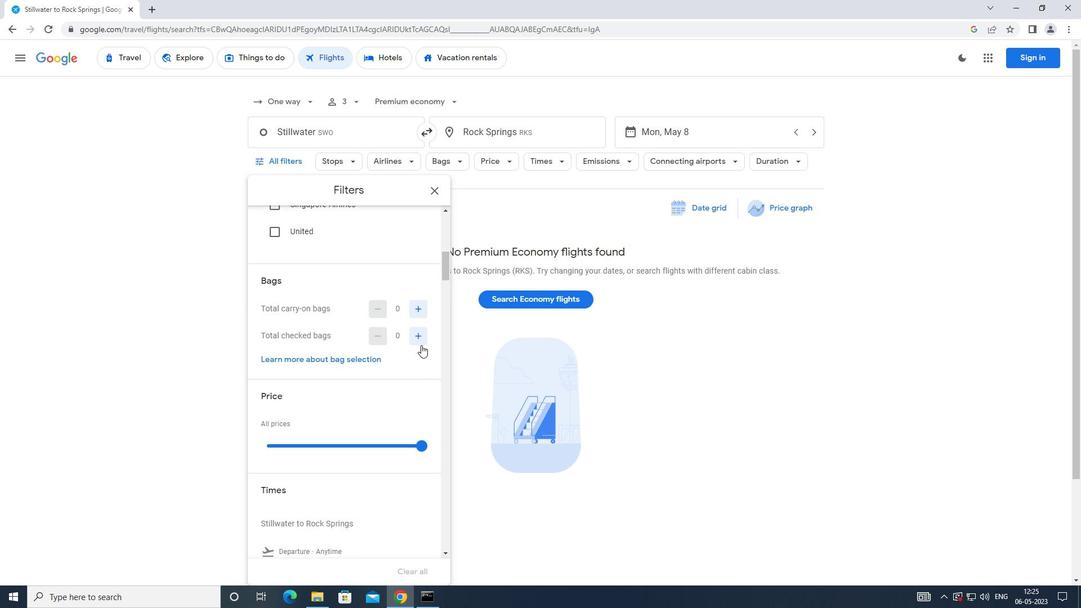 
Action: Mouse pressed left at (421, 341)
Screenshot: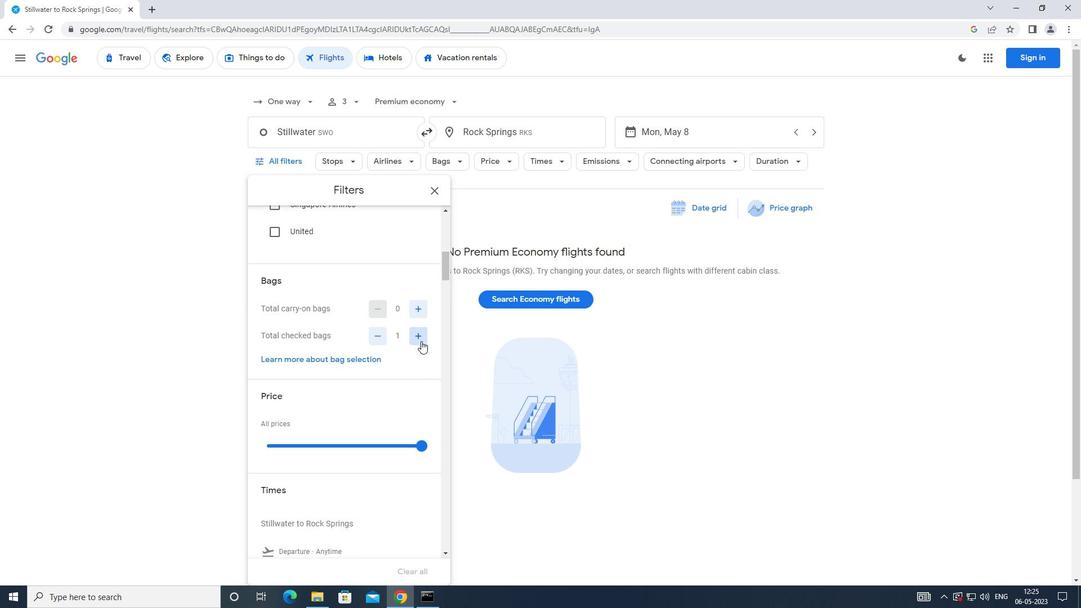 
Action: Mouse moved to (380, 373)
Screenshot: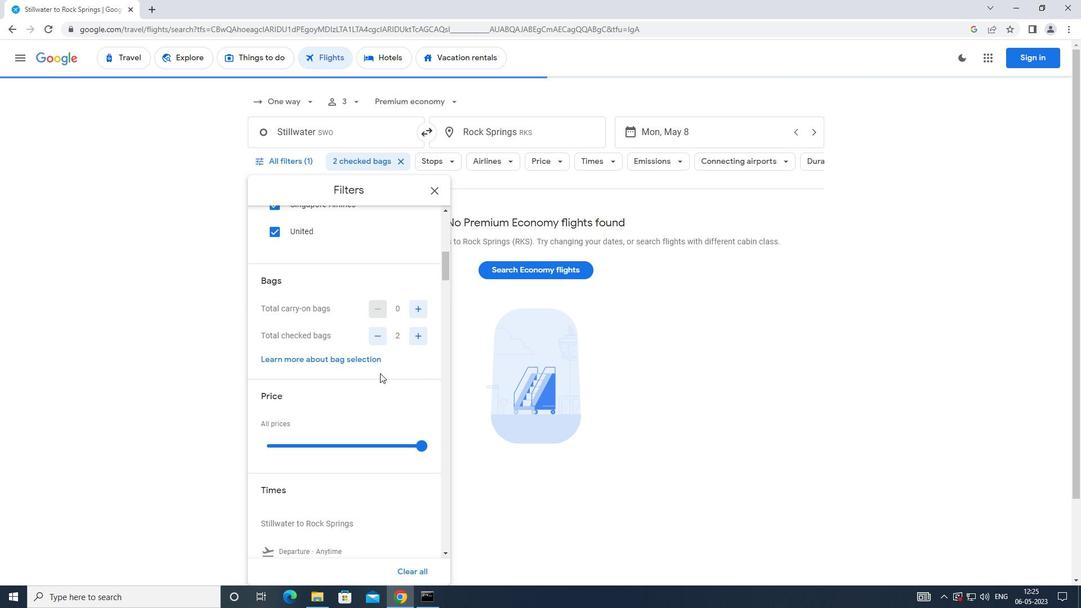 
Action: Mouse scrolled (380, 373) with delta (0, 0)
Screenshot: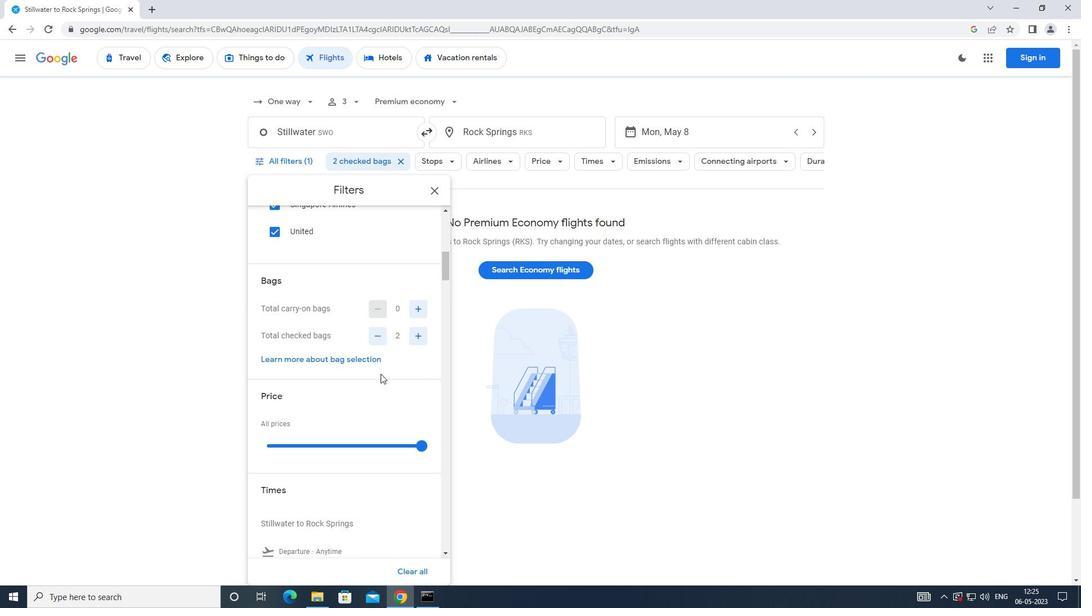 
Action: Mouse moved to (420, 388)
Screenshot: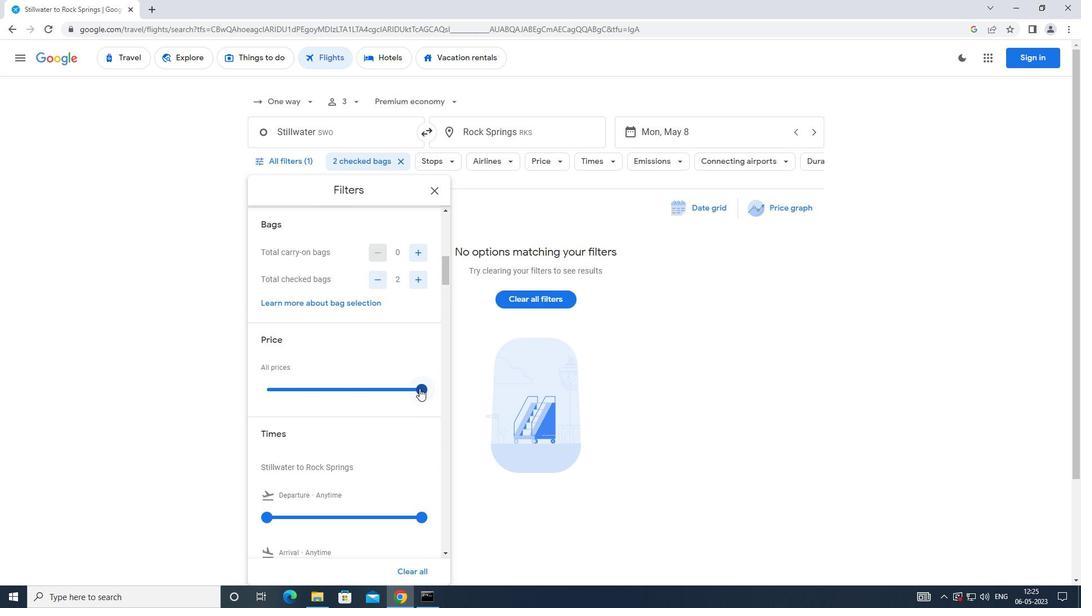 
Action: Mouse pressed left at (420, 388)
Screenshot: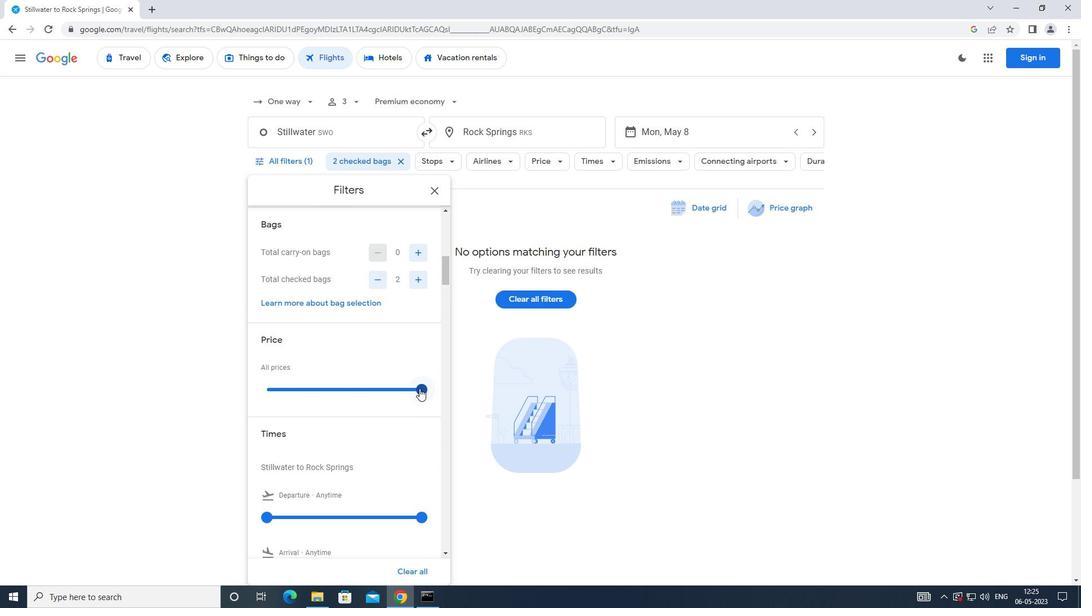 
Action: Mouse moved to (376, 393)
Screenshot: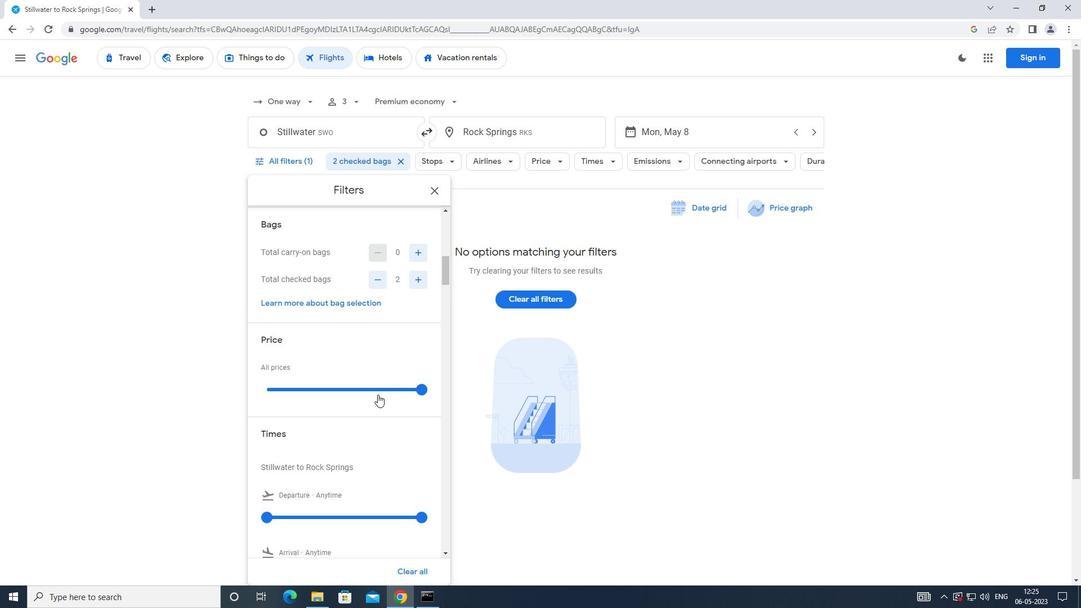 
Action: Mouse scrolled (376, 392) with delta (0, 0)
Screenshot: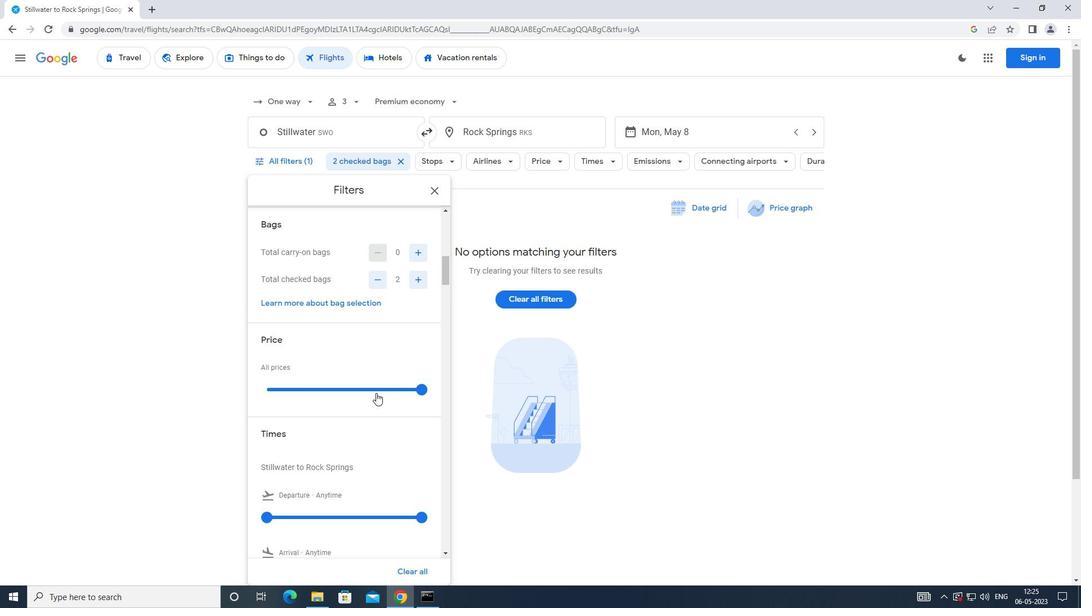 
Action: Mouse moved to (375, 392)
Screenshot: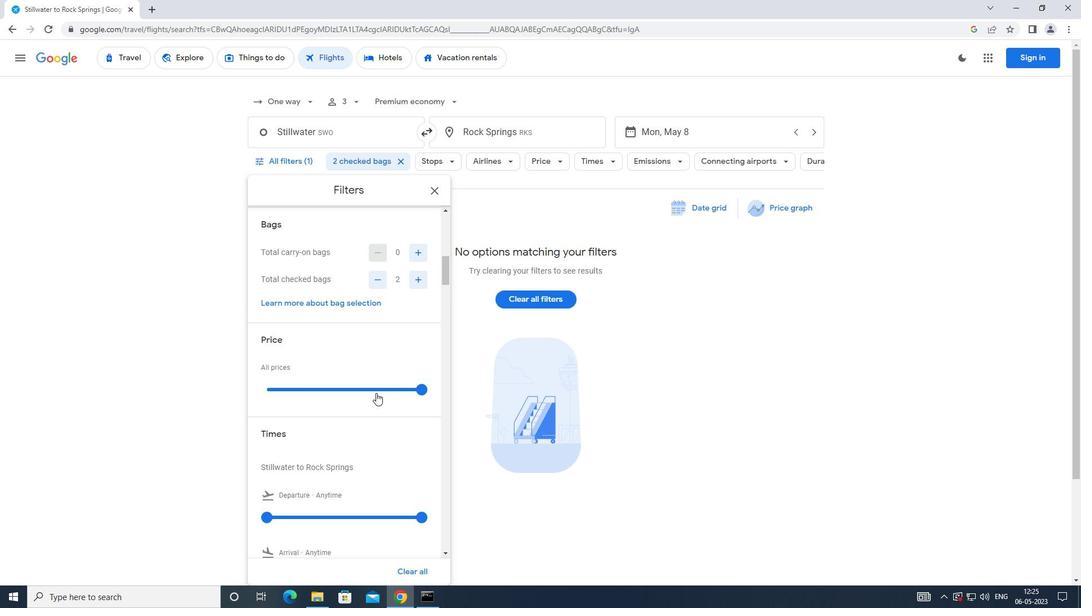 
Action: Mouse scrolled (375, 391) with delta (0, 0)
Screenshot: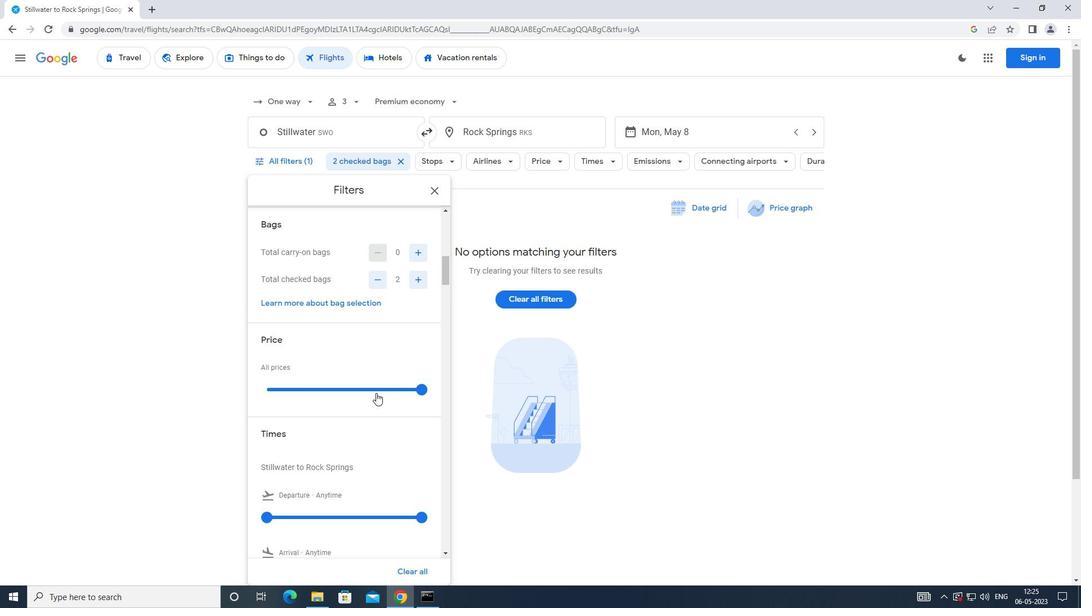 
Action: Mouse moved to (270, 405)
Screenshot: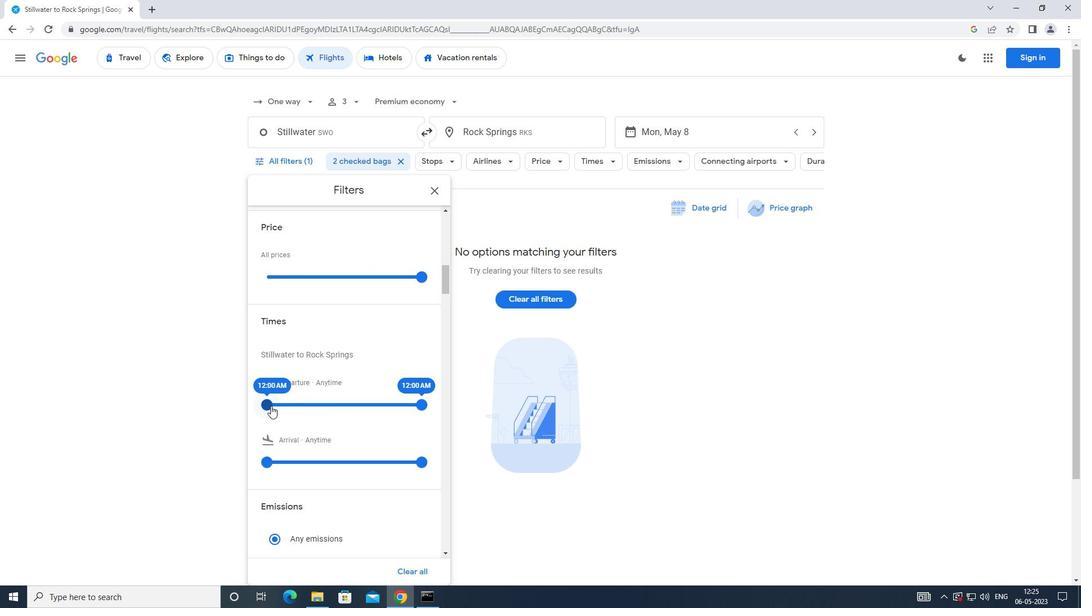 
Action: Mouse pressed left at (270, 405)
Screenshot: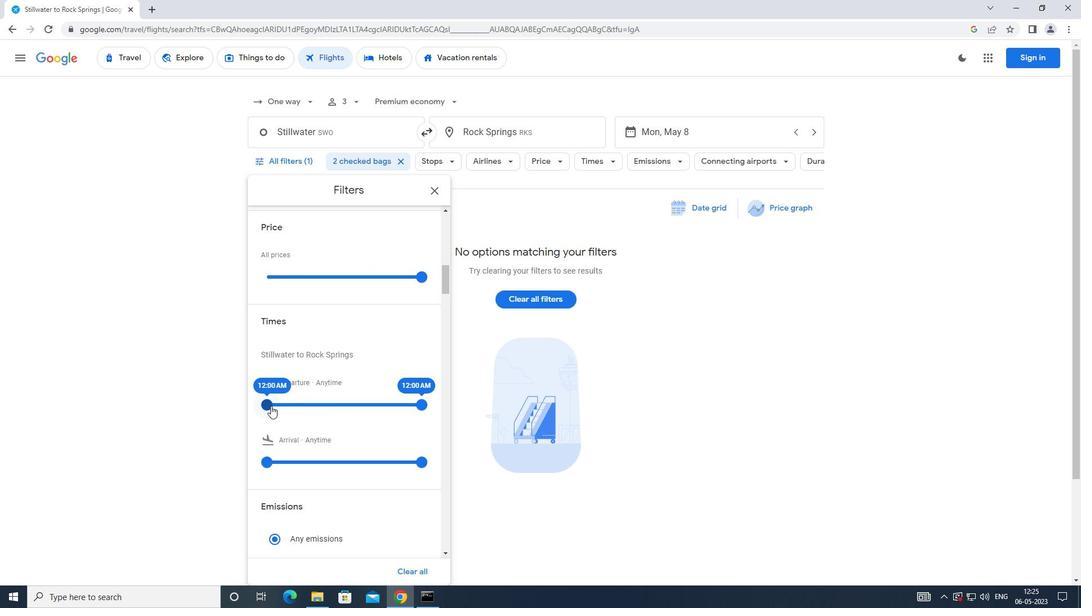 
Action: Mouse moved to (418, 404)
Screenshot: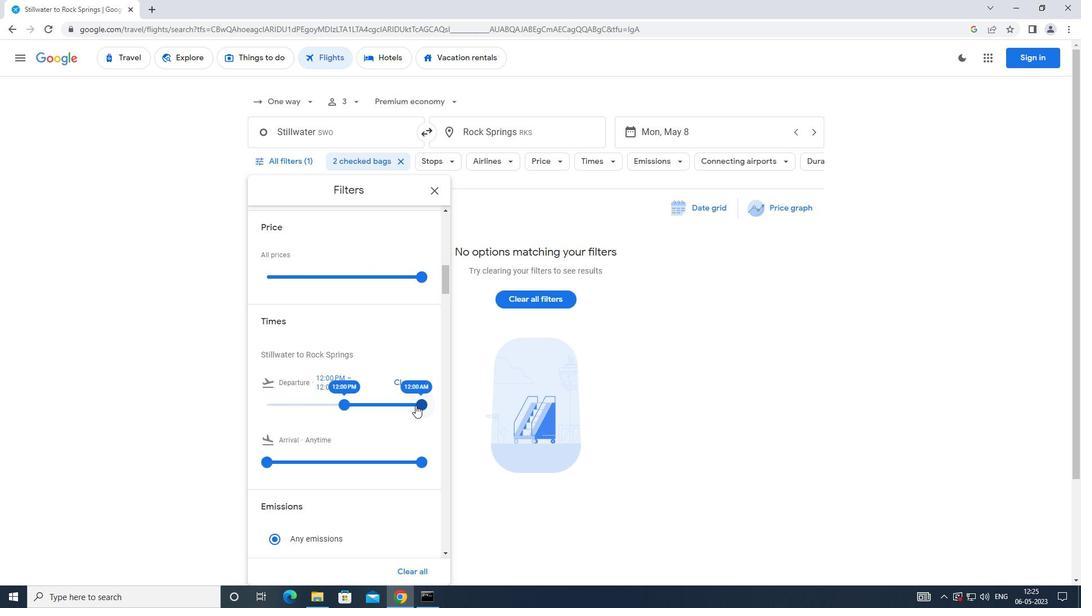 
Action: Mouse pressed left at (418, 404)
Screenshot: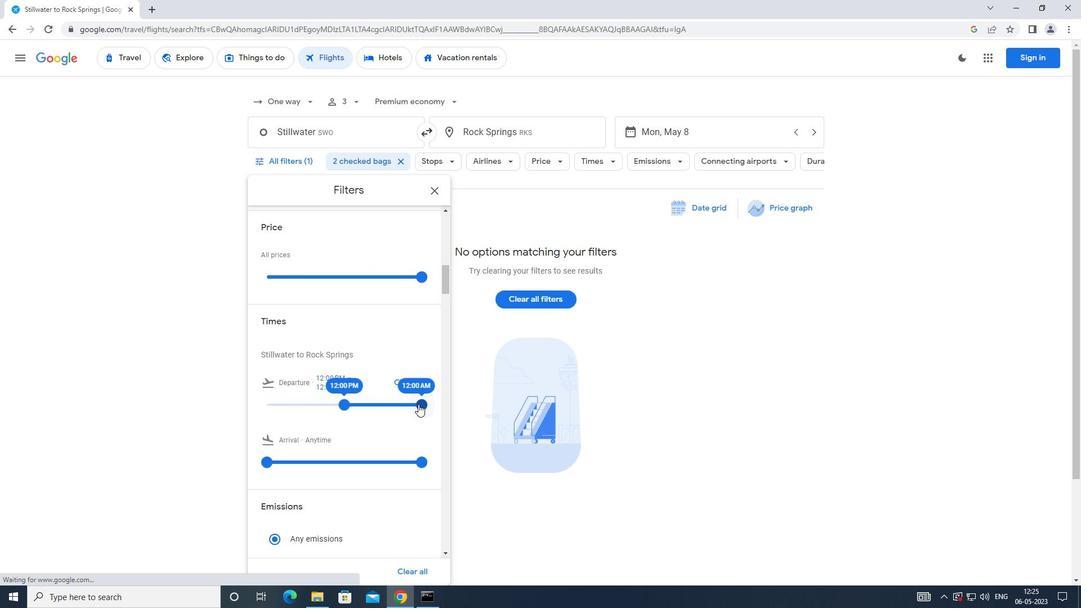 
Action: Mouse moved to (328, 413)
Screenshot: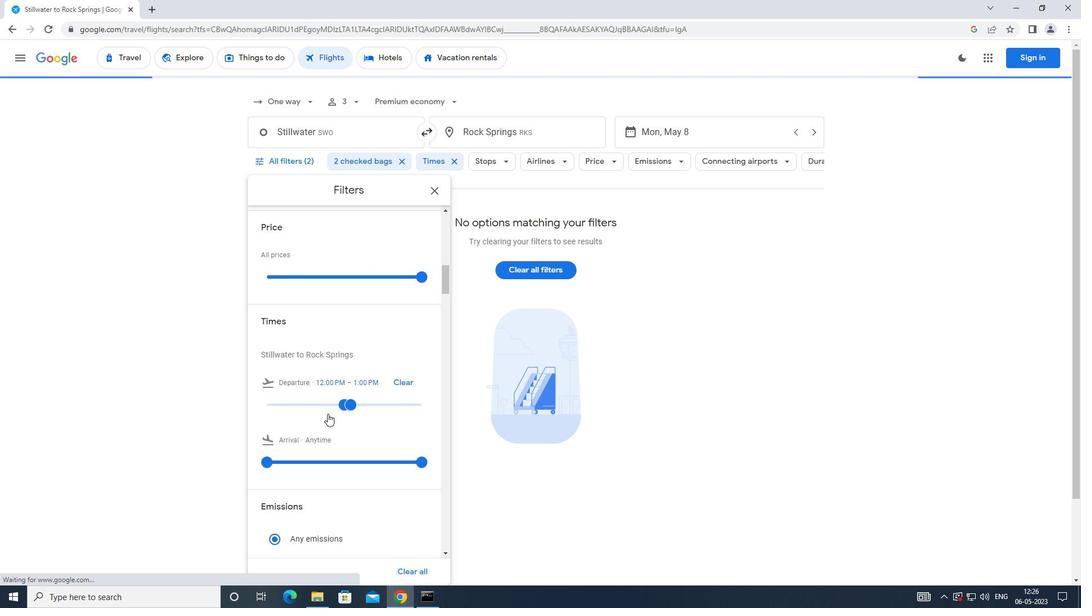 
